 Task: Search one way flight ticket for 5 adults, 2 children, 1 infant in seat and 1 infant on lap in economy from South Bend: South Bend International Airport to Jacksonville: Albert J. Ellis Airport on 5-3-2023. Choice of flights is Emirates. Number of bags: 10 checked bags. Price is upto 73000. Outbound departure time preference is 18:45.
Action: Mouse moved to (253, 342)
Screenshot: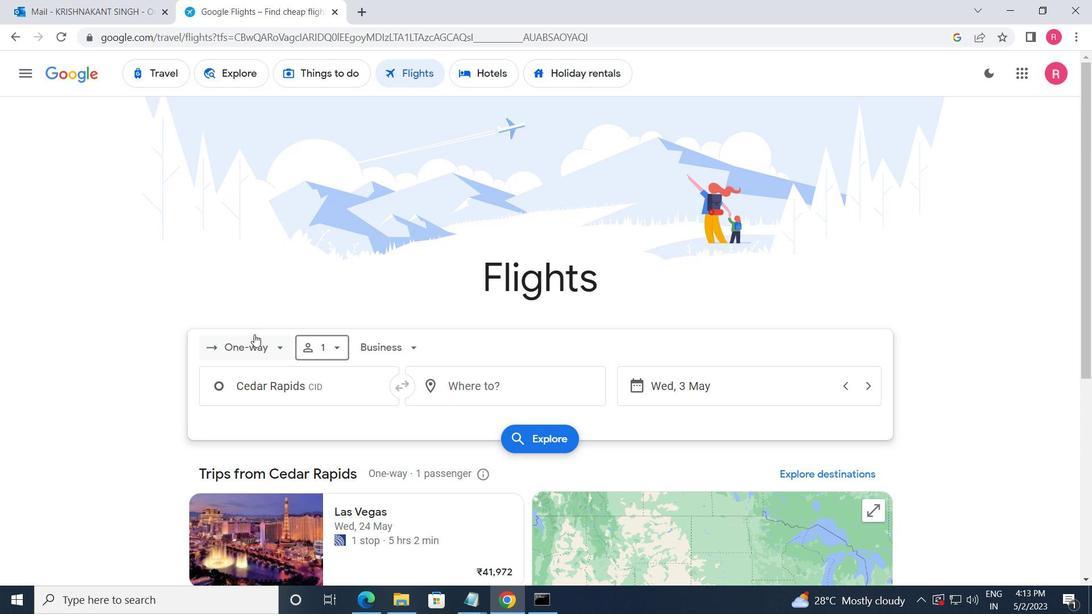 
Action: Mouse pressed left at (253, 342)
Screenshot: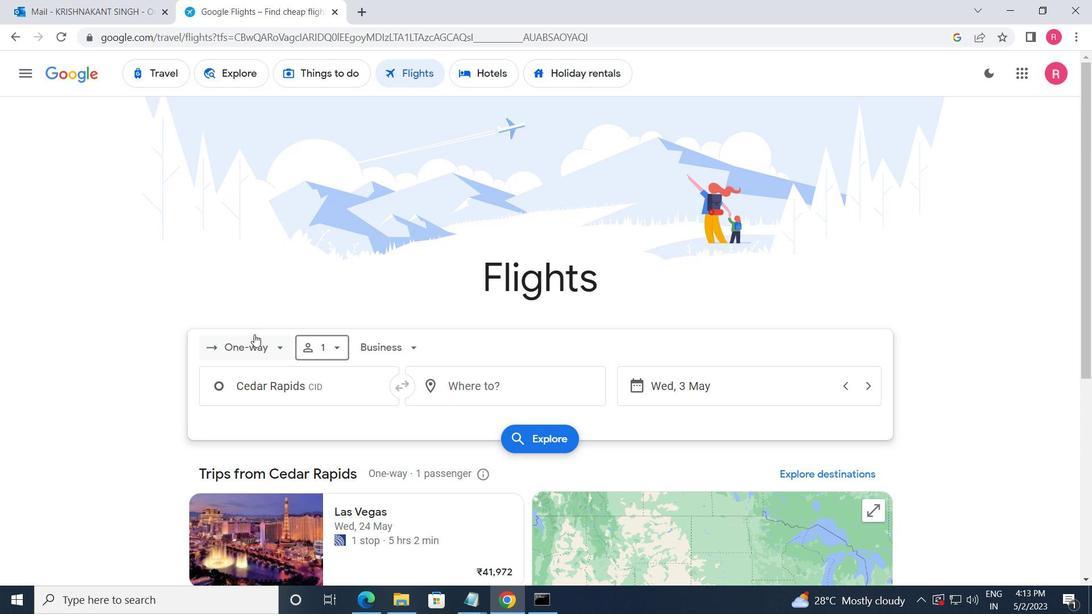 
Action: Mouse moved to (270, 413)
Screenshot: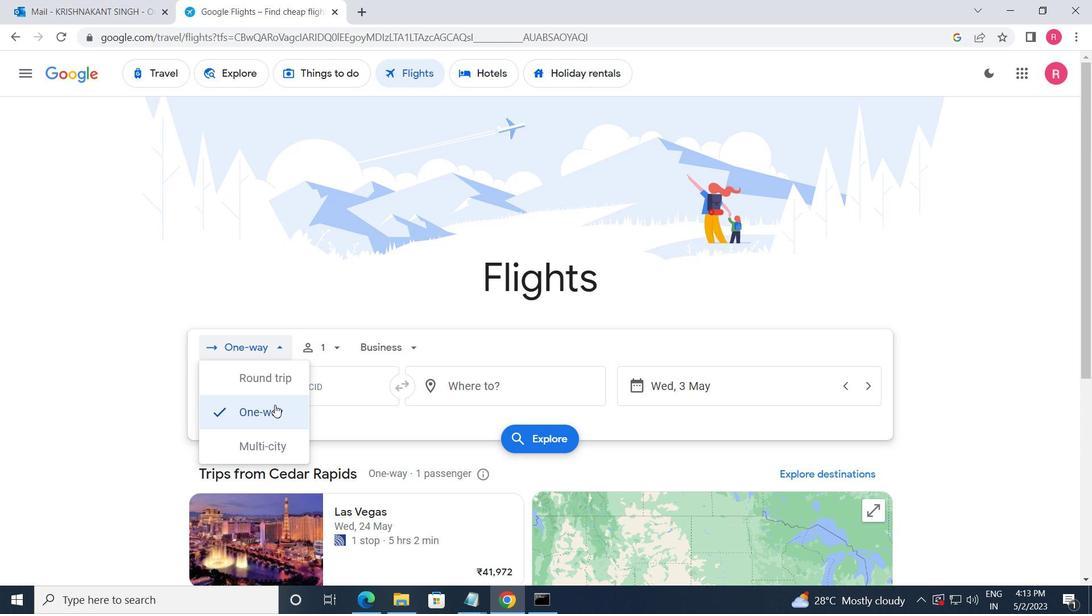 
Action: Mouse pressed left at (270, 413)
Screenshot: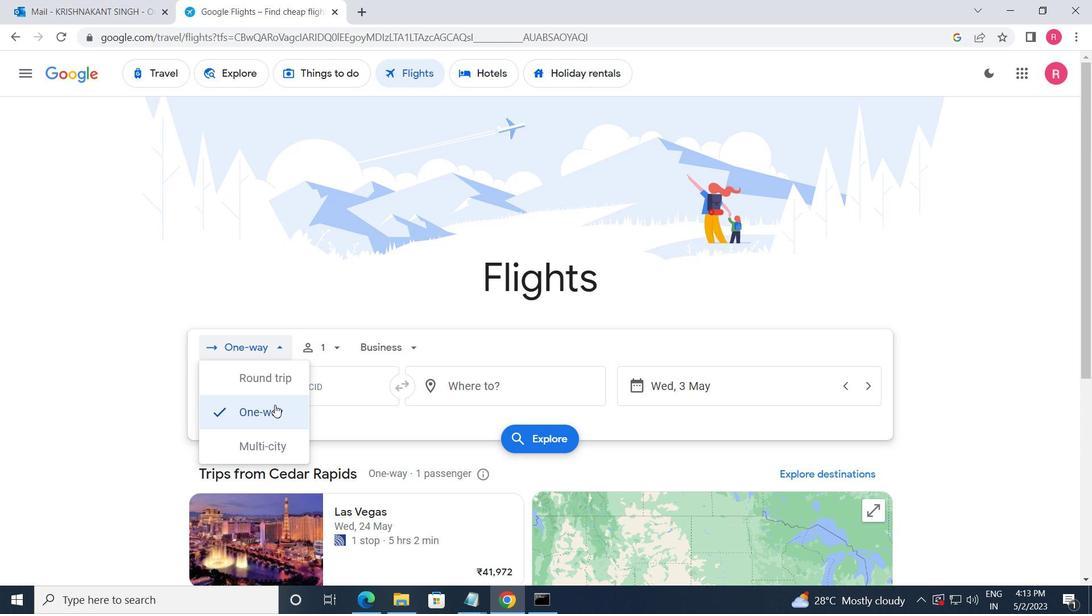 
Action: Mouse moved to (322, 361)
Screenshot: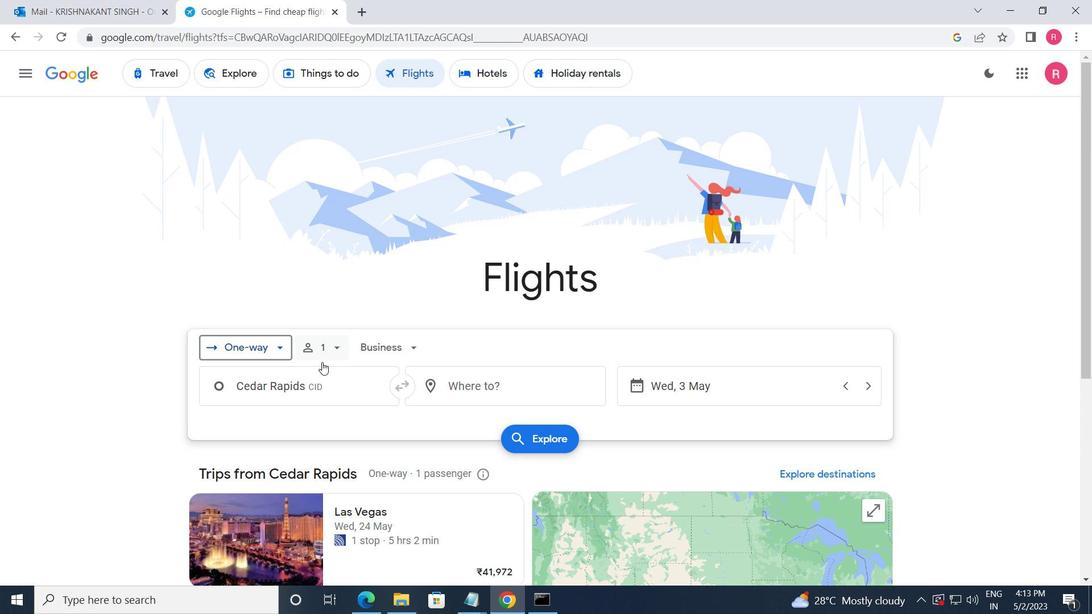 
Action: Mouse pressed left at (322, 361)
Screenshot: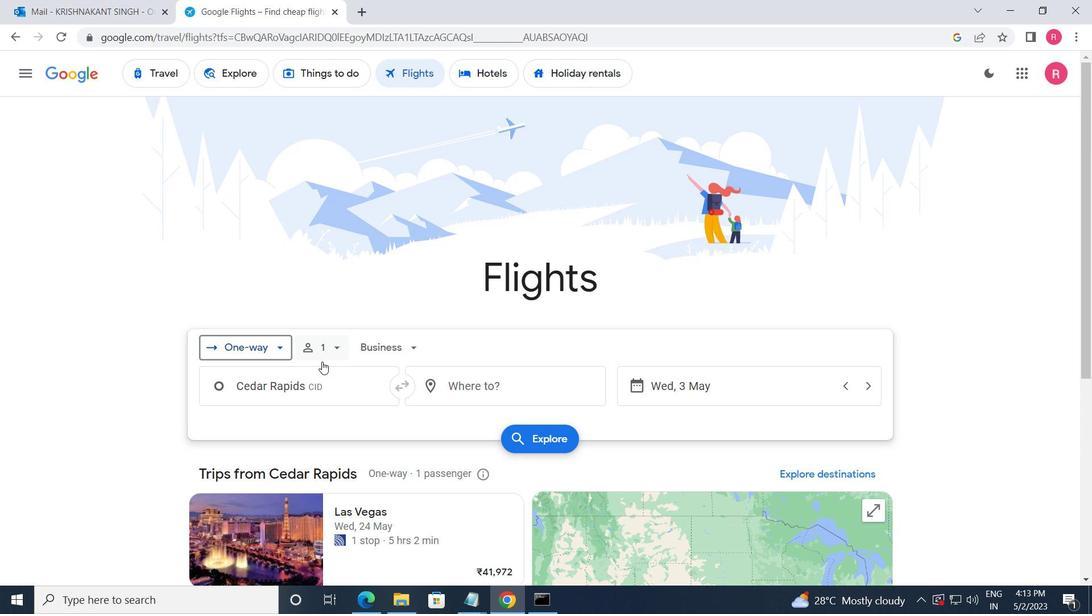 
Action: Mouse moved to (459, 382)
Screenshot: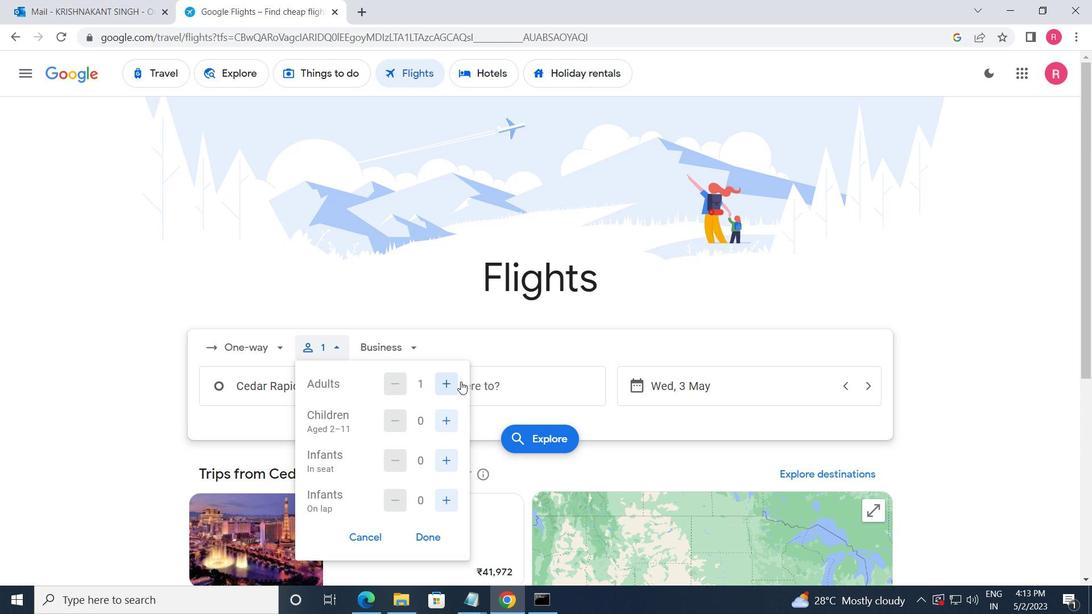 
Action: Mouse pressed left at (459, 382)
Screenshot: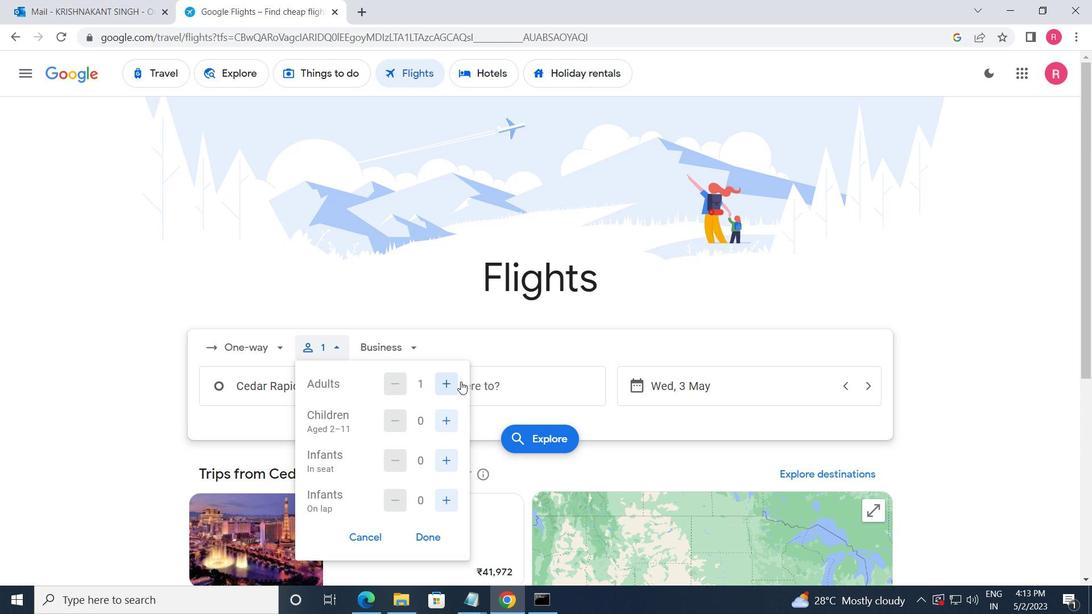 
Action: Mouse moved to (452, 383)
Screenshot: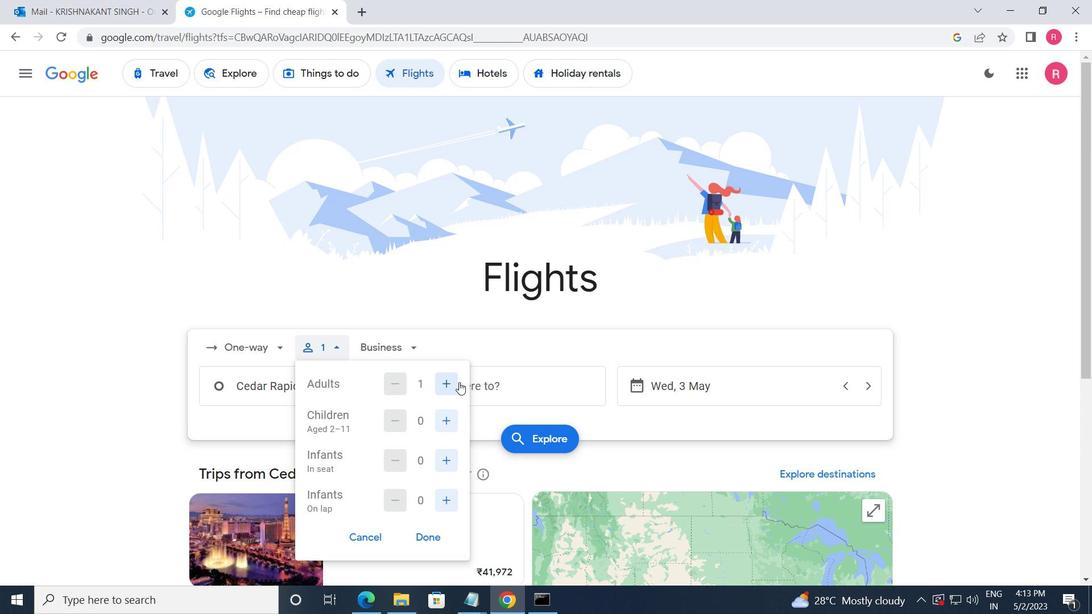 
Action: Mouse pressed left at (452, 383)
Screenshot: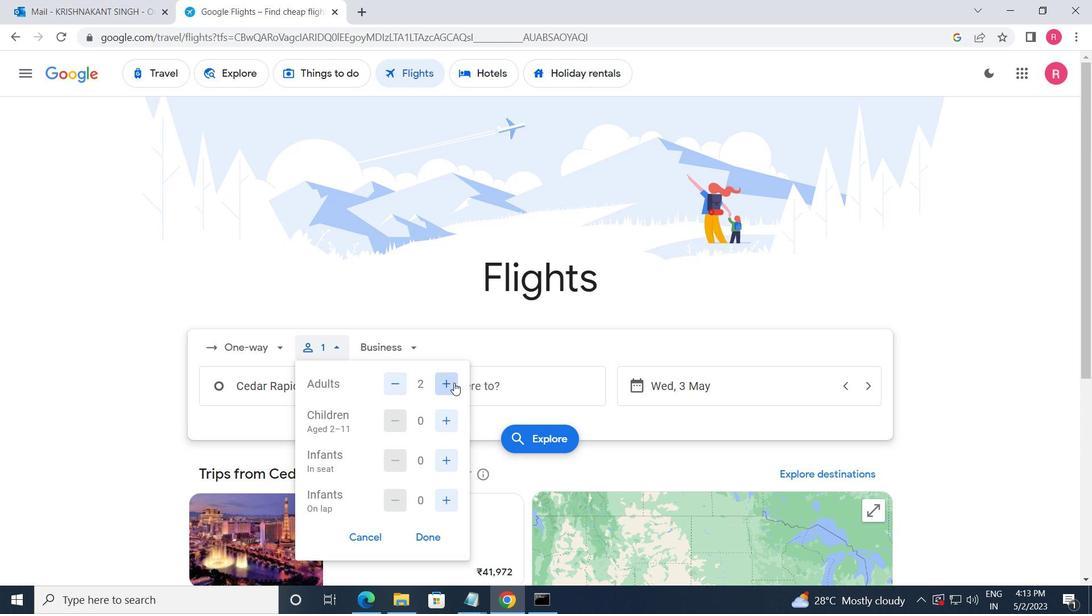 
Action: Mouse moved to (452, 383)
Screenshot: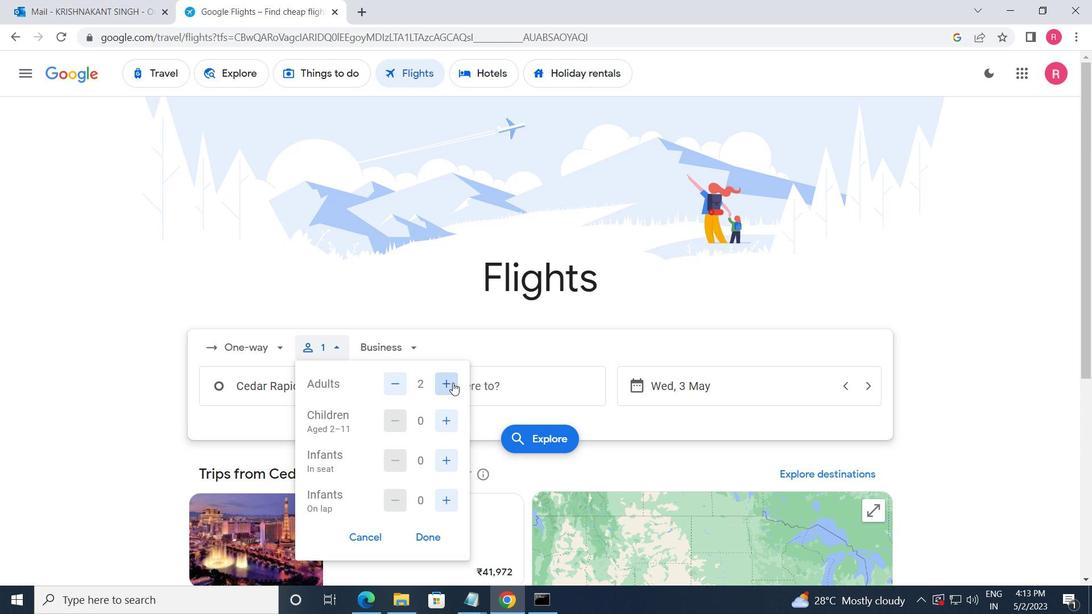 
Action: Mouse pressed left at (452, 383)
Screenshot: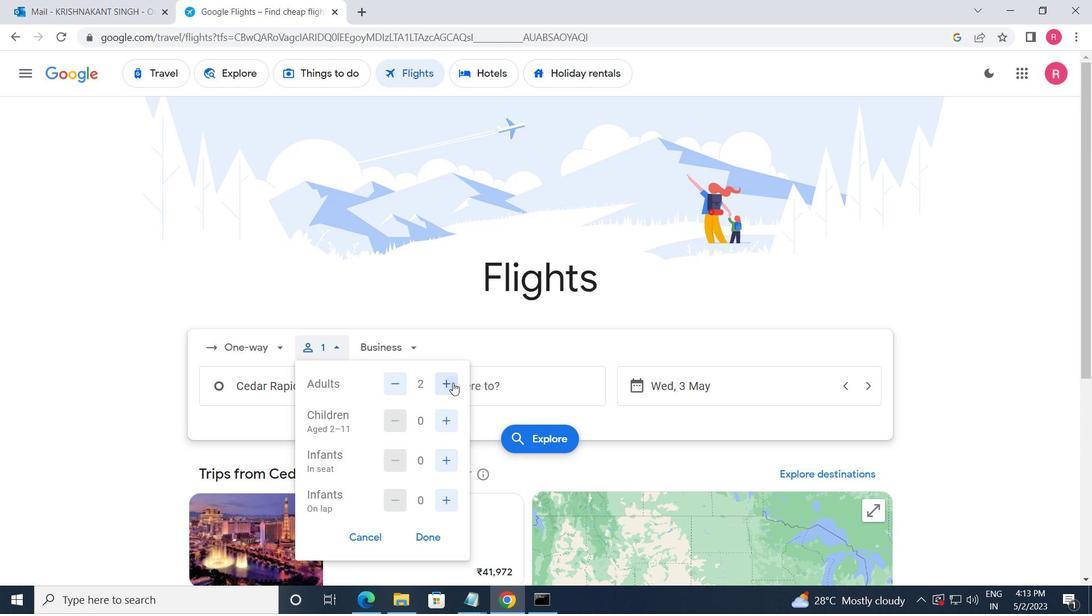 
Action: Mouse pressed left at (452, 383)
Screenshot: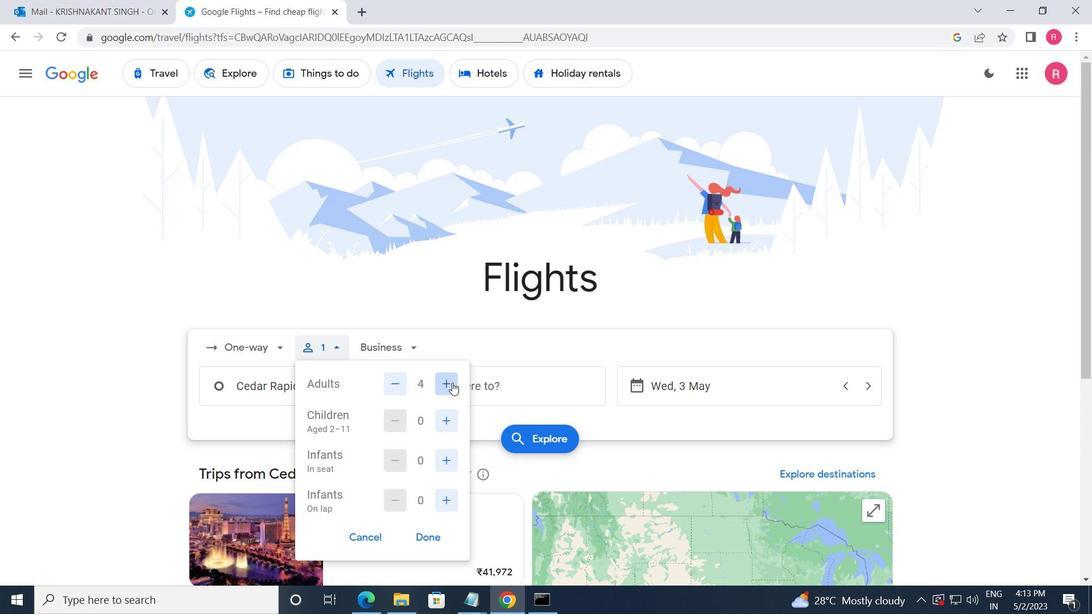 
Action: Mouse moved to (440, 416)
Screenshot: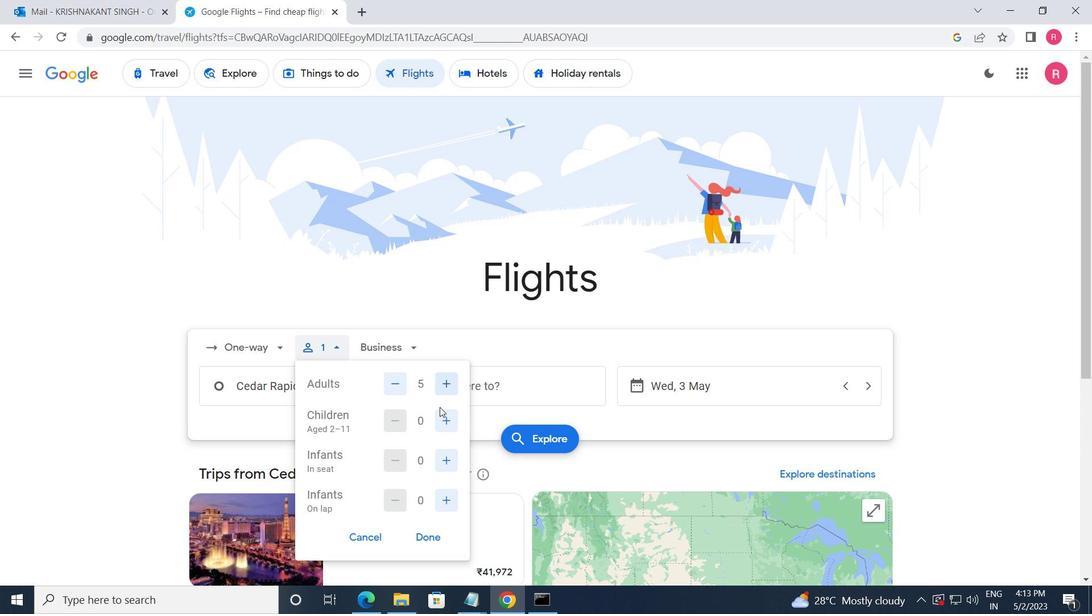 
Action: Mouse pressed left at (440, 416)
Screenshot: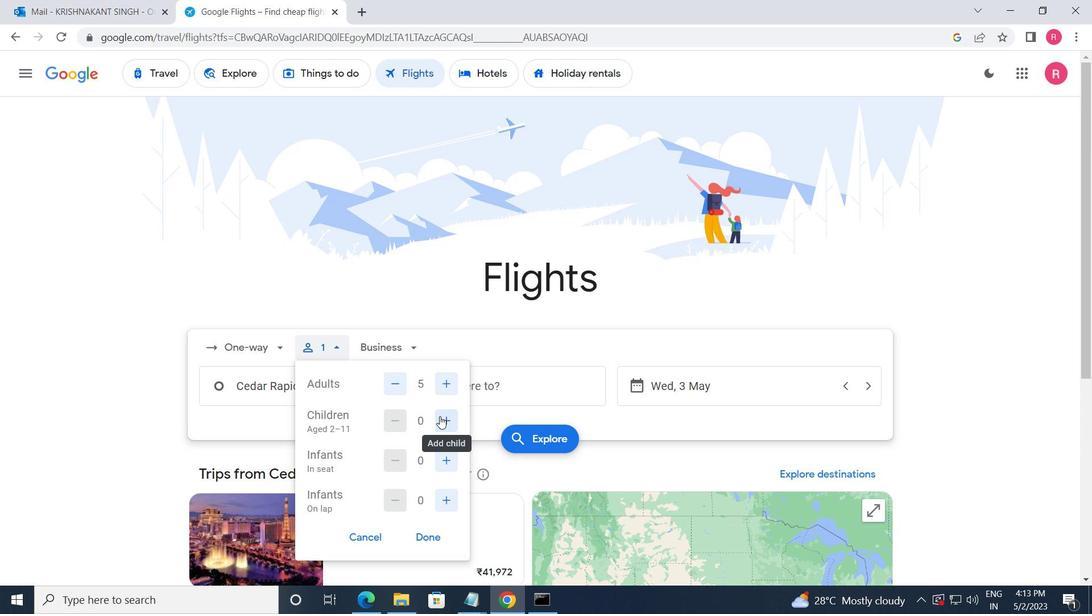
Action: Mouse pressed left at (440, 416)
Screenshot: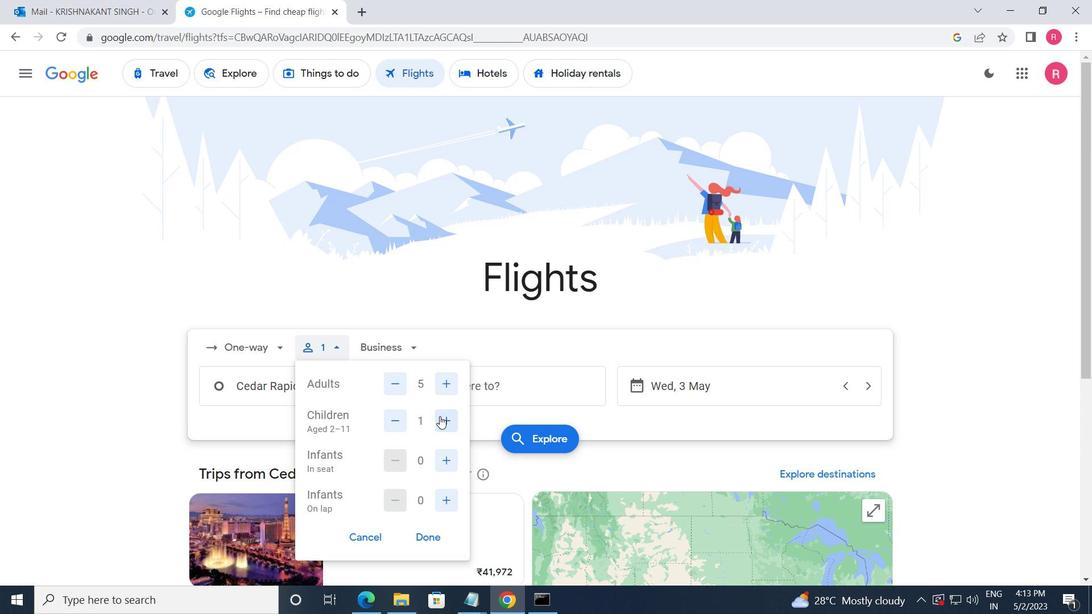 
Action: Mouse pressed left at (440, 416)
Screenshot: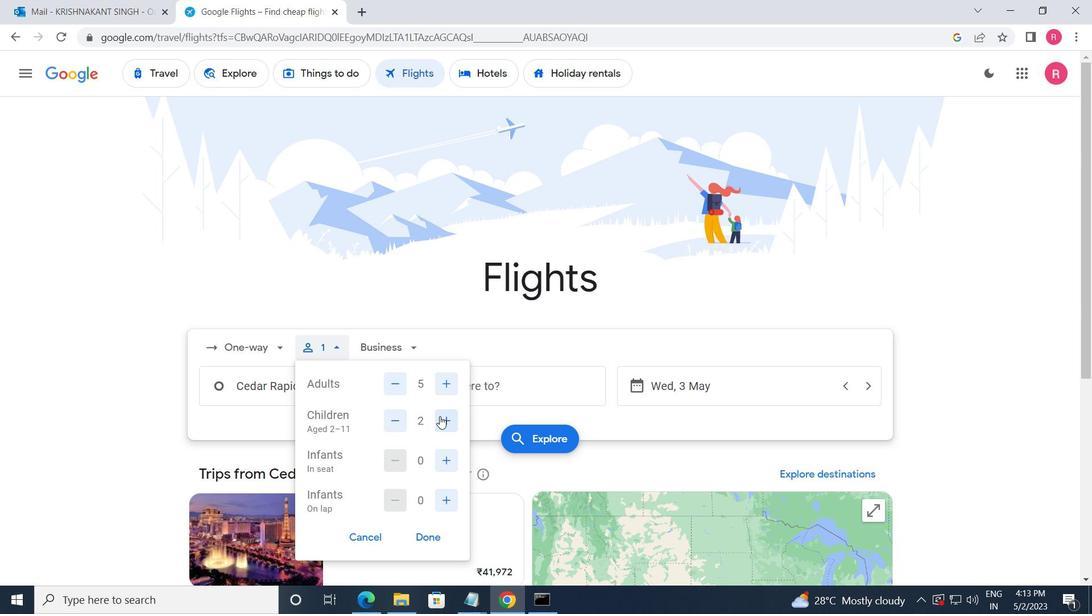 
Action: Mouse moved to (395, 425)
Screenshot: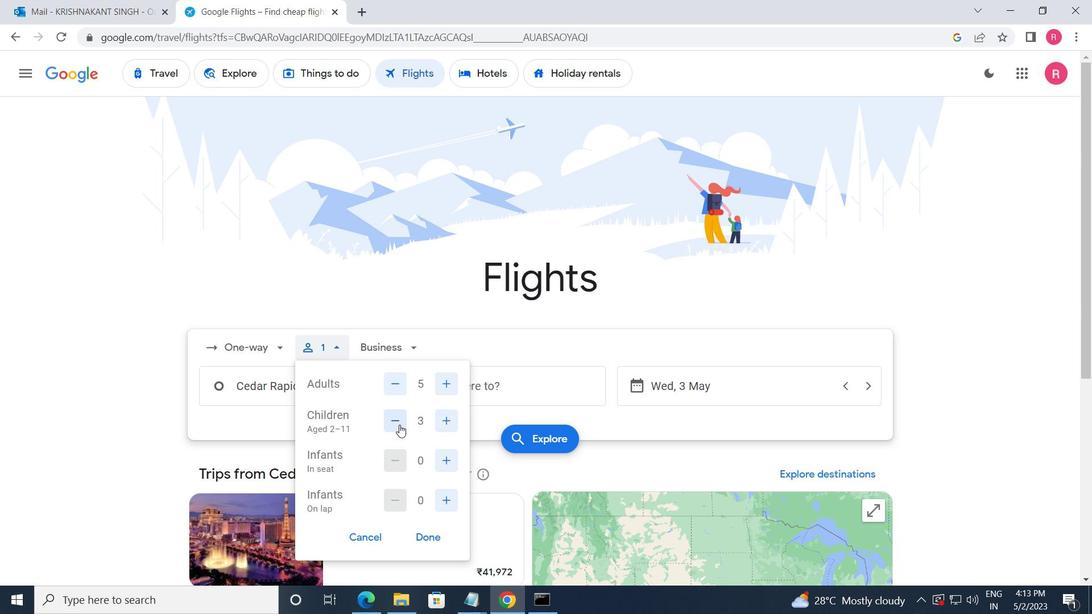 
Action: Mouse pressed left at (395, 425)
Screenshot: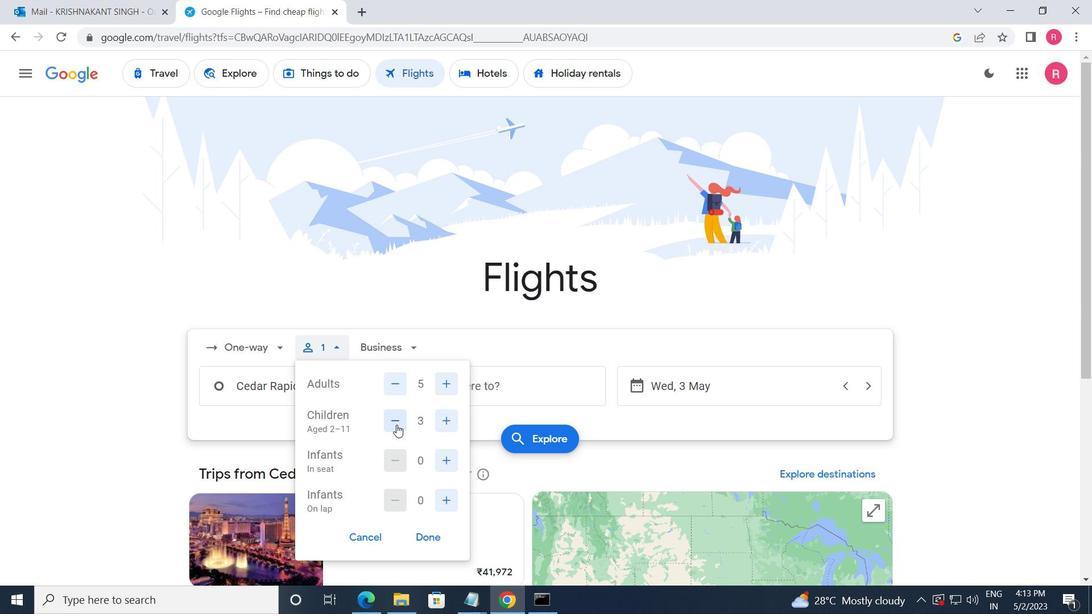 
Action: Mouse moved to (444, 464)
Screenshot: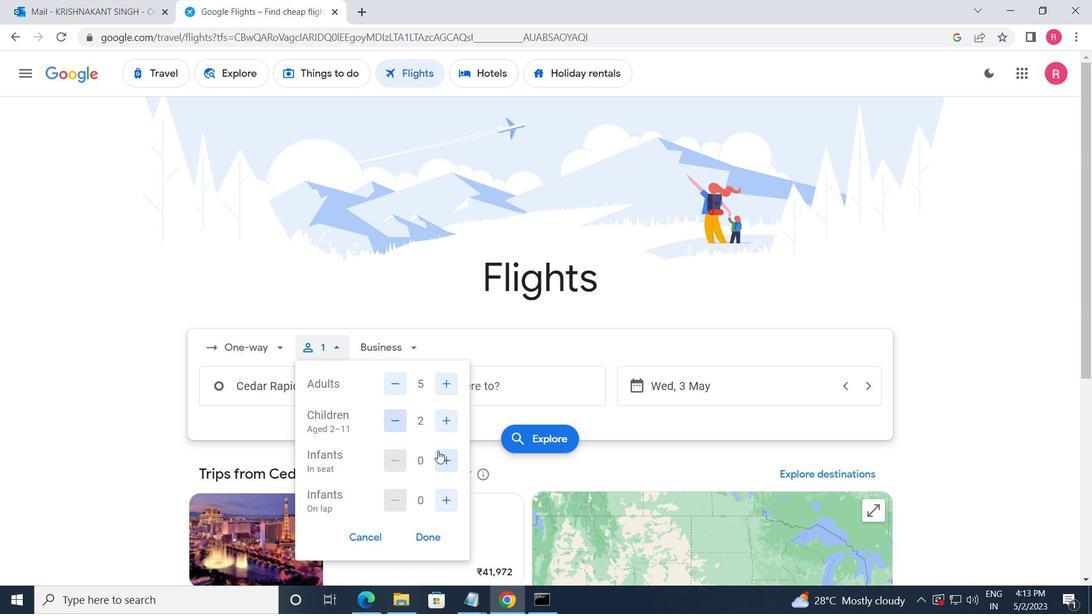 
Action: Mouse pressed left at (444, 464)
Screenshot: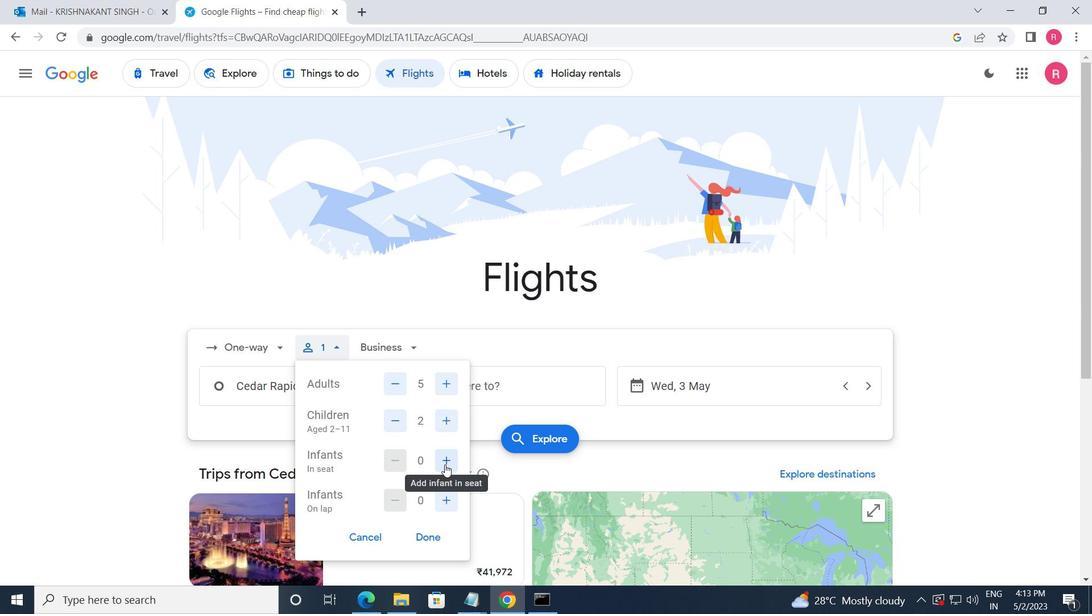 
Action: Mouse moved to (443, 497)
Screenshot: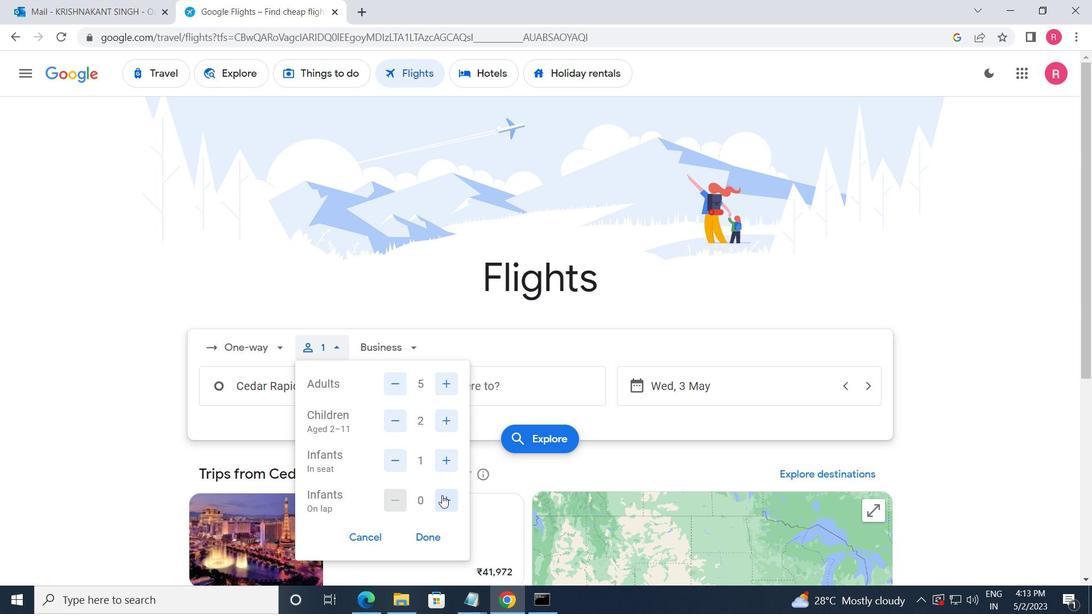 
Action: Mouse pressed left at (443, 497)
Screenshot: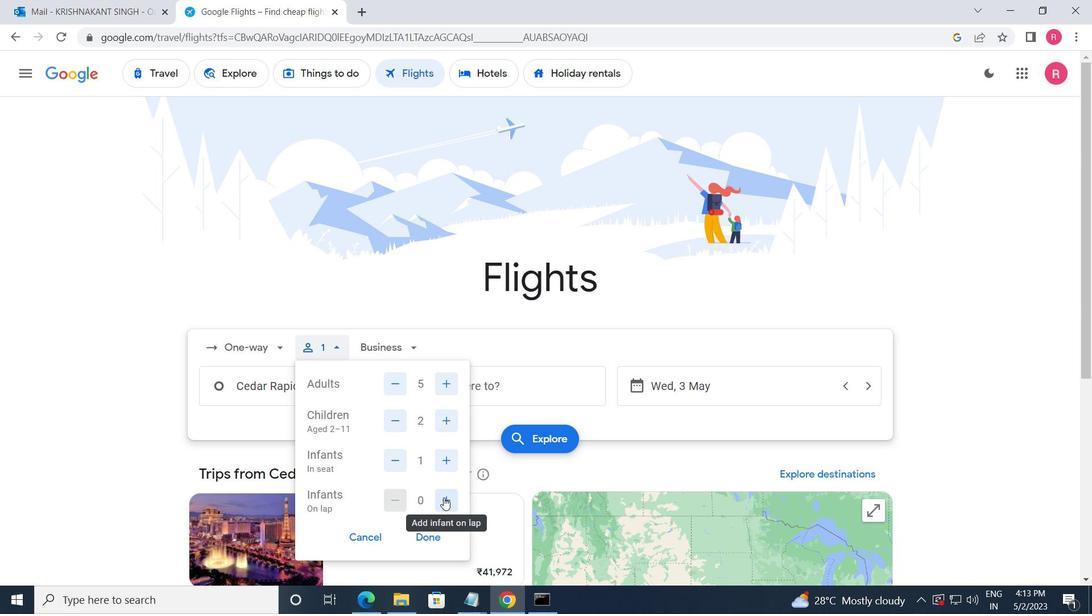 
Action: Mouse moved to (425, 531)
Screenshot: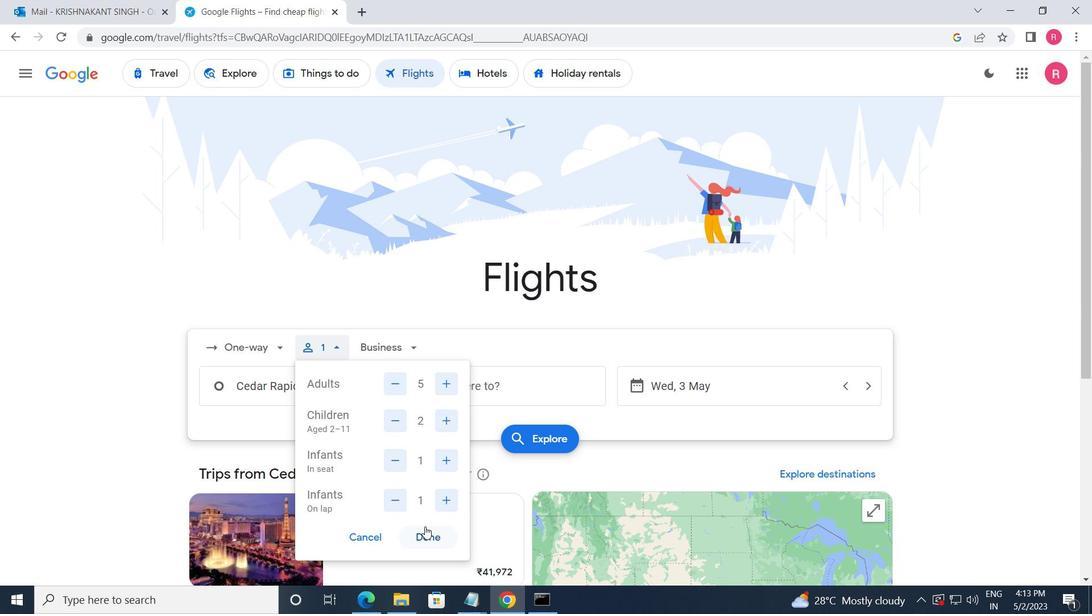 
Action: Mouse pressed left at (425, 531)
Screenshot: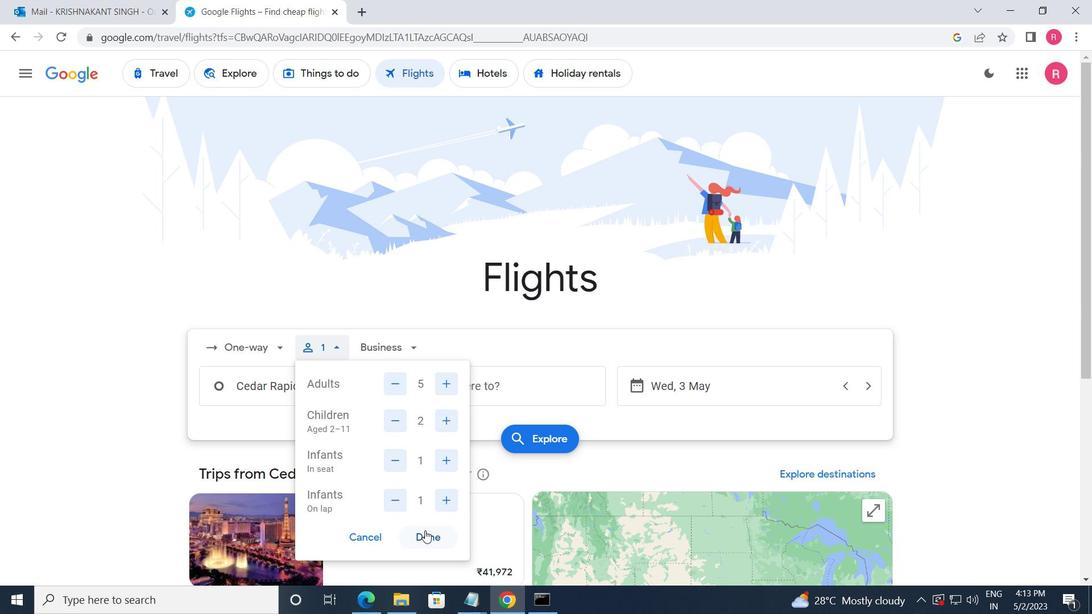 
Action: Mouse moved to (386, 352)
Screenshot: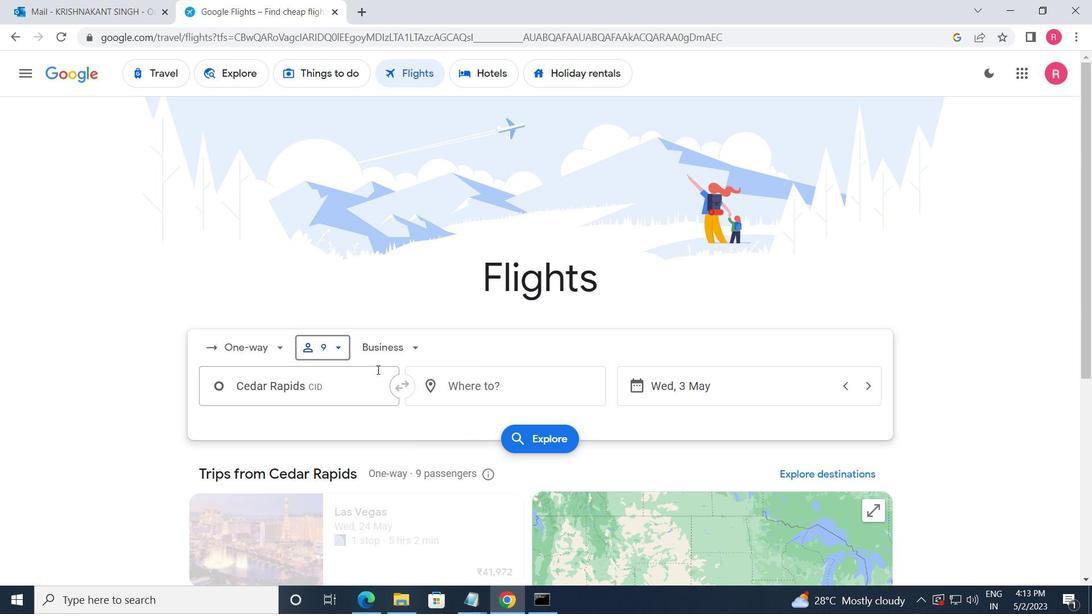 
Action: Mouse pressed left at (386, 352)
Screenshot: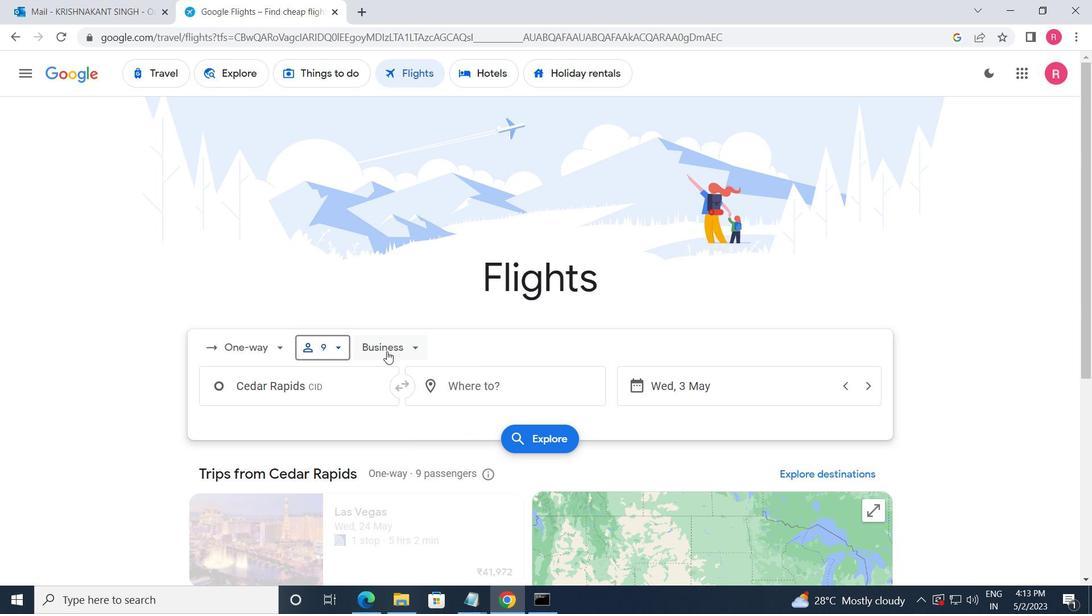 
Action: Mouse moved to (417, 372)
Screenshot: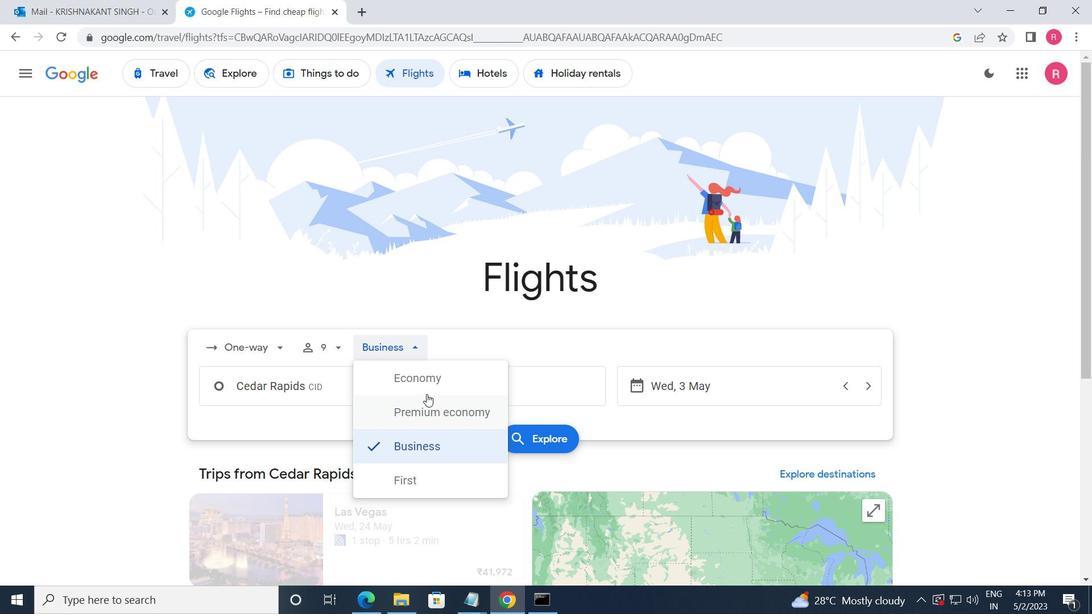 
Action: Mouse pressed left at (417, 372)
Screenshot: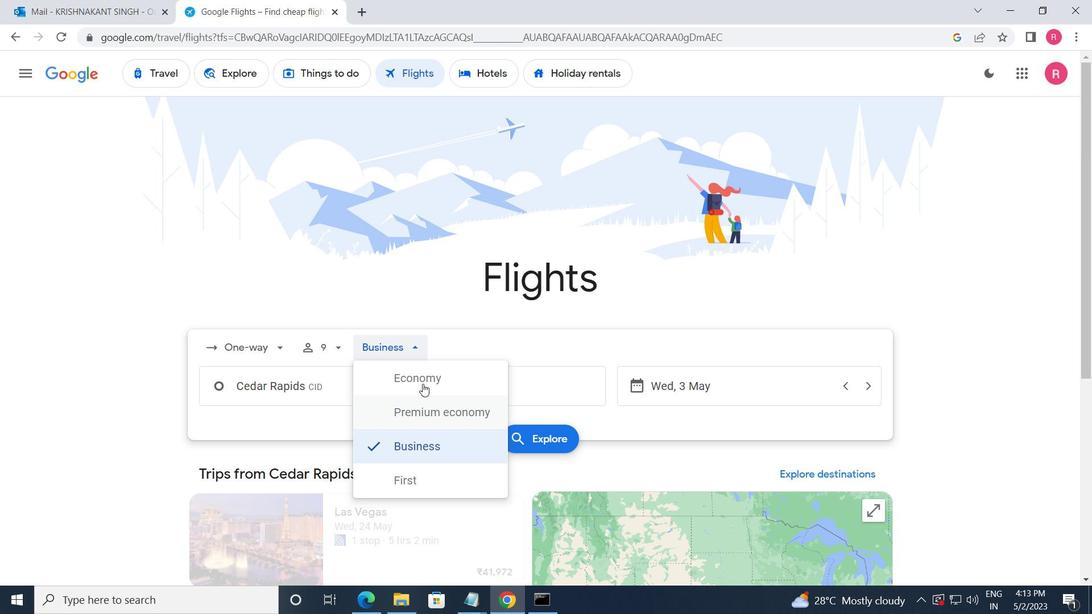 
Action: Mouse moved to (348, 392)
Screenshot: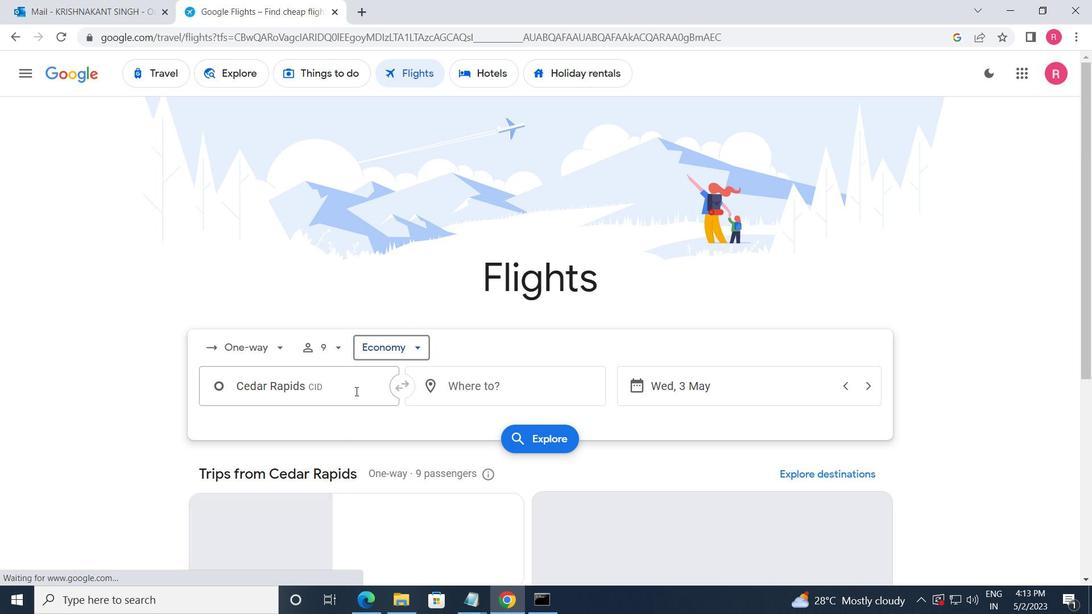 
Action: Mouse pressed left at (348, 392)
Screenshot: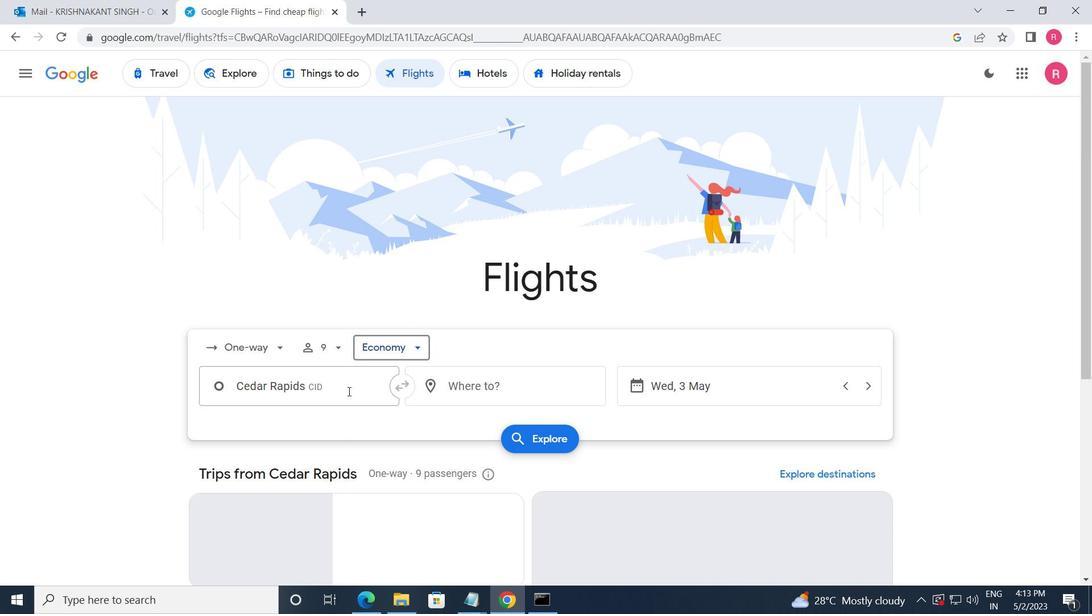
Action: Mouse moved to (194, 0)
Screenshot: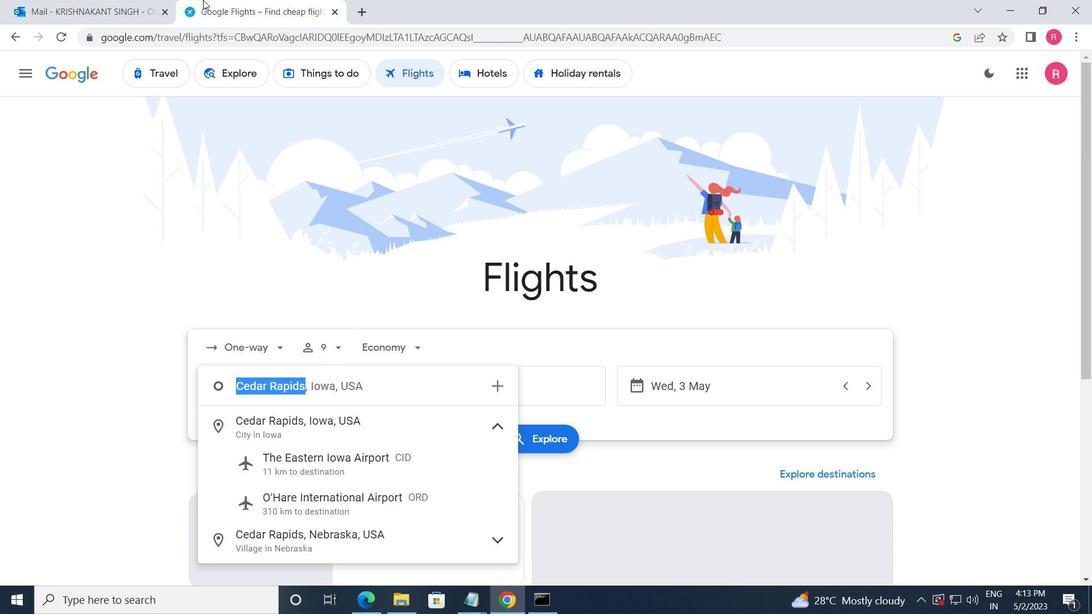 
Action: Key pressed <Key.shift>SOUTH<Key.space><Key.shift_r>BR<Key.backspace>E
Screenshot: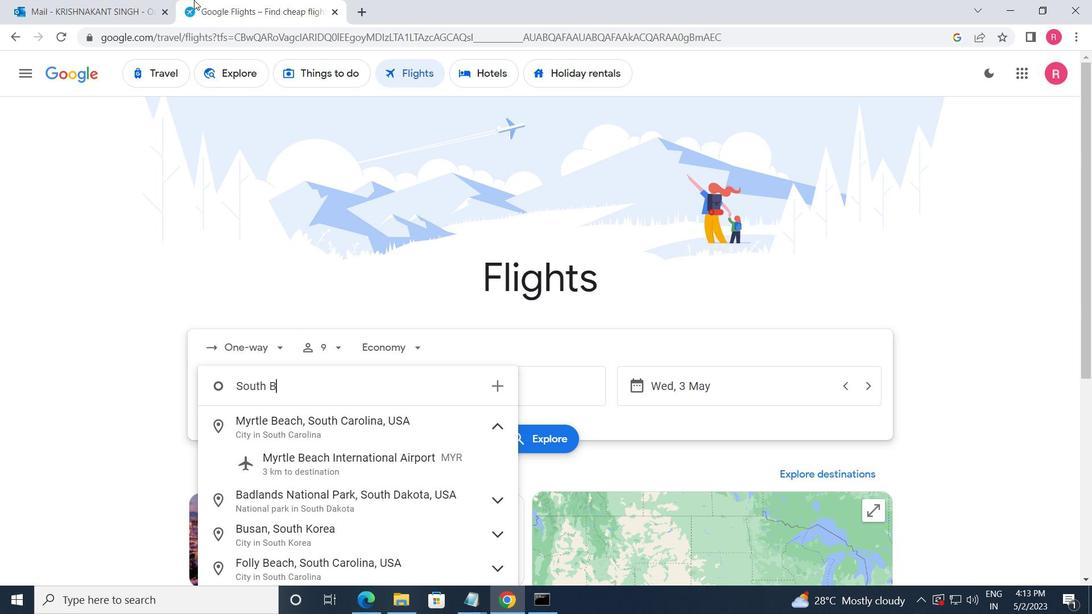
Action: Mouse moved to (291, 299)
Screenshot: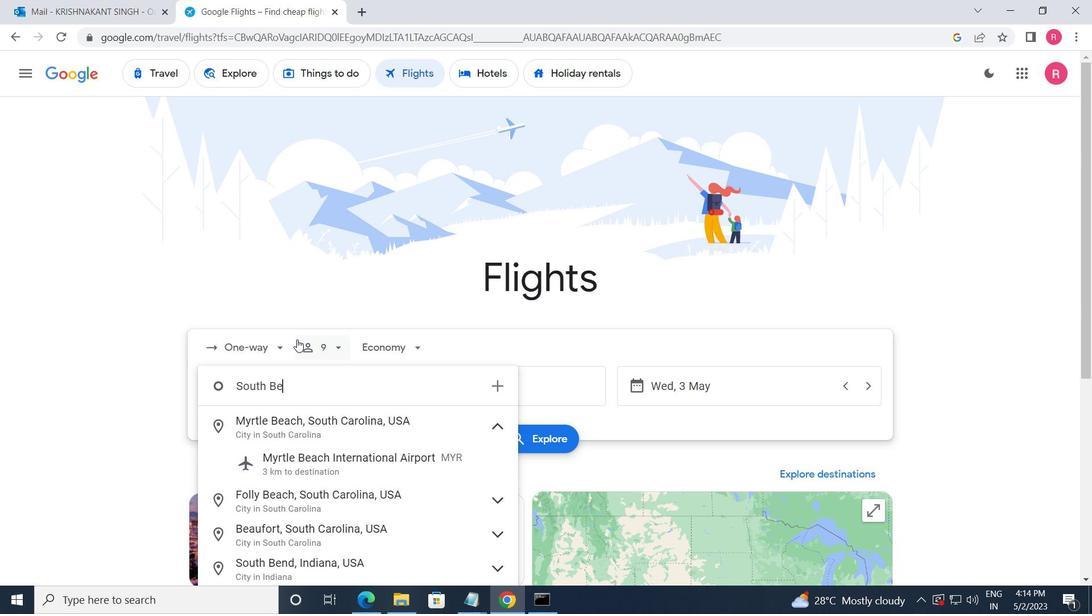 
Action: Key pressed ND<Key.space><Key.shift_r>I
Screenshot: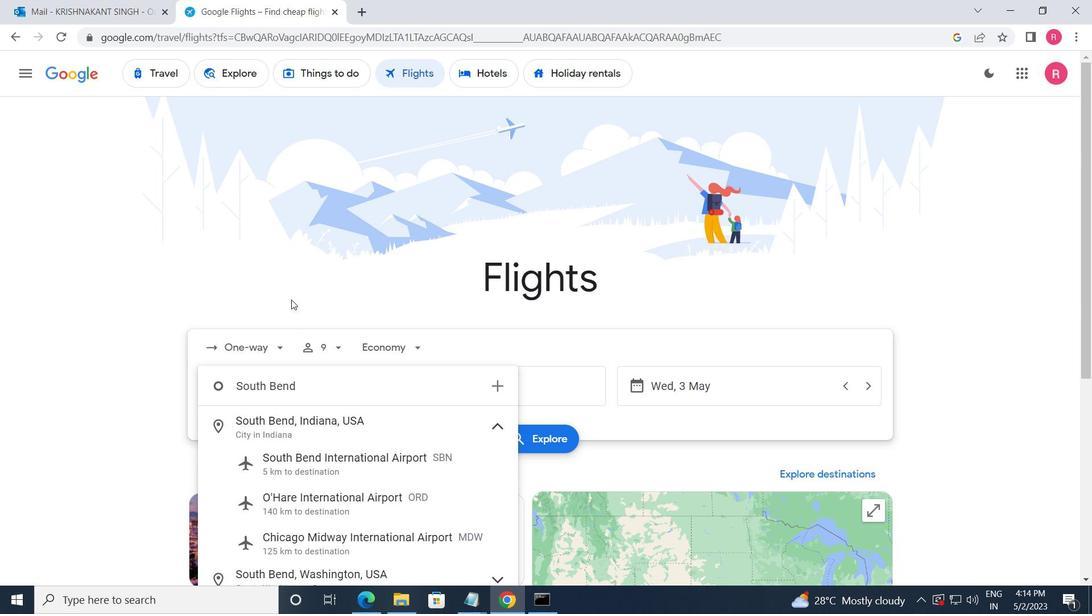 
Action: Mouse moved to (359, 466)
Screenshot: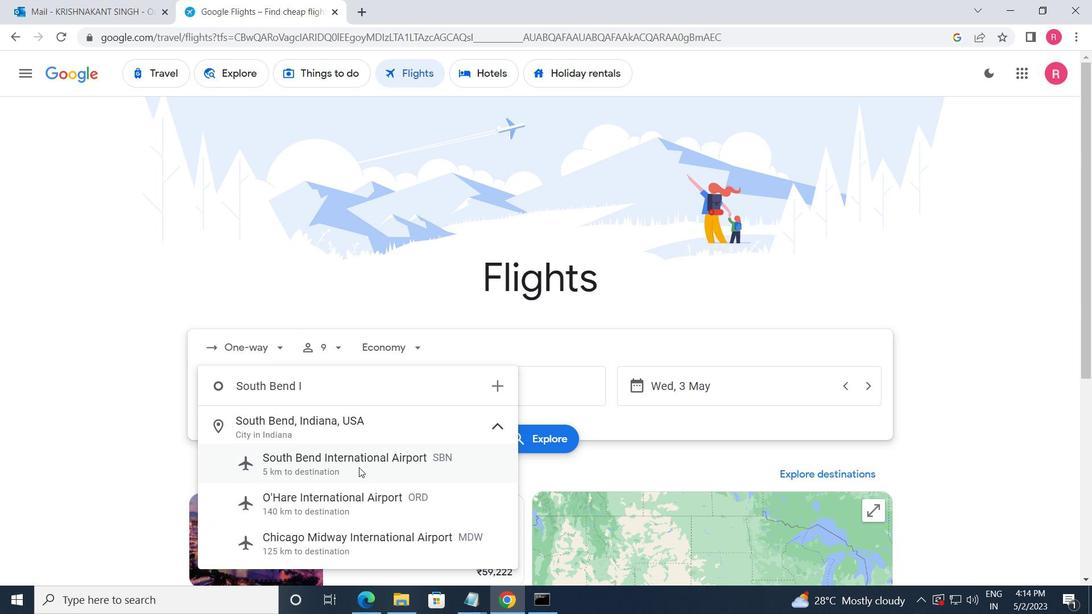 
Action: Mouse pressed left at (359, 466)
Screenshot: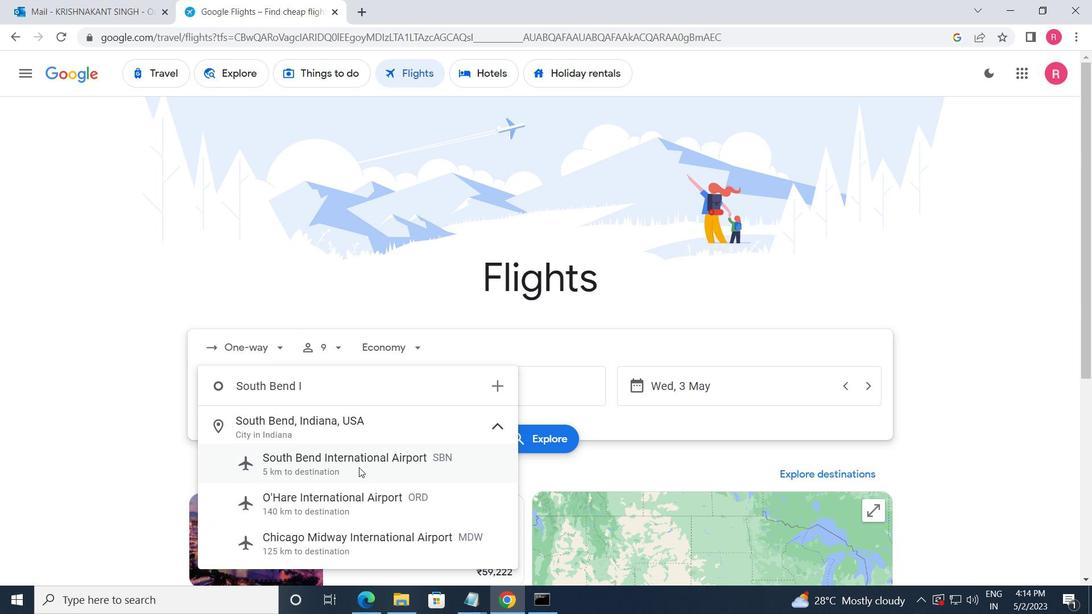 
Action: Mouse moved to (498, 396)
Screenshot: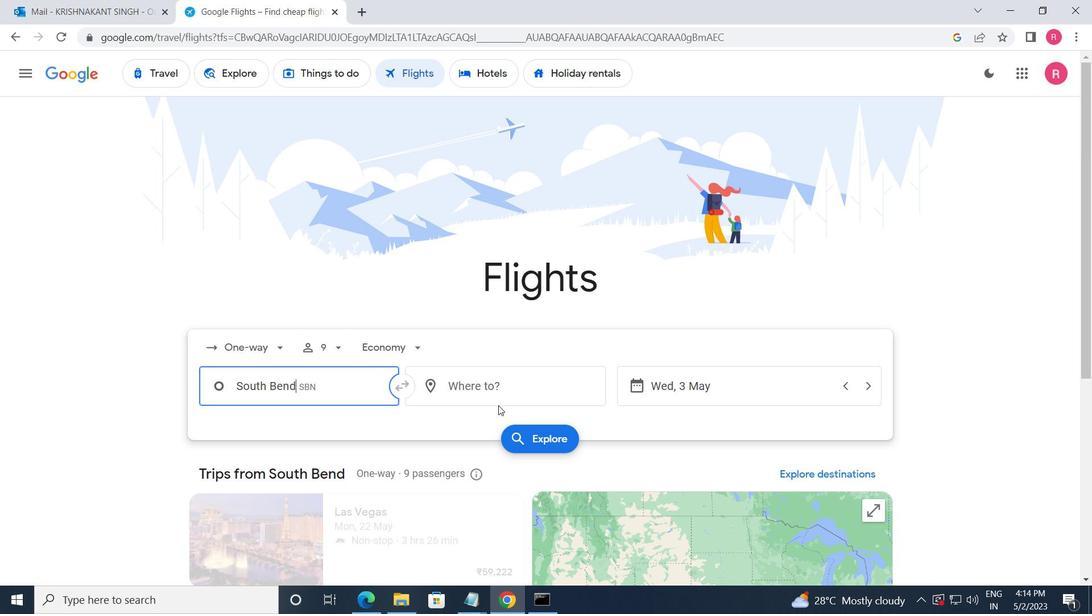 
Action: Mouse pressed left at (498, 396)
Screenshot: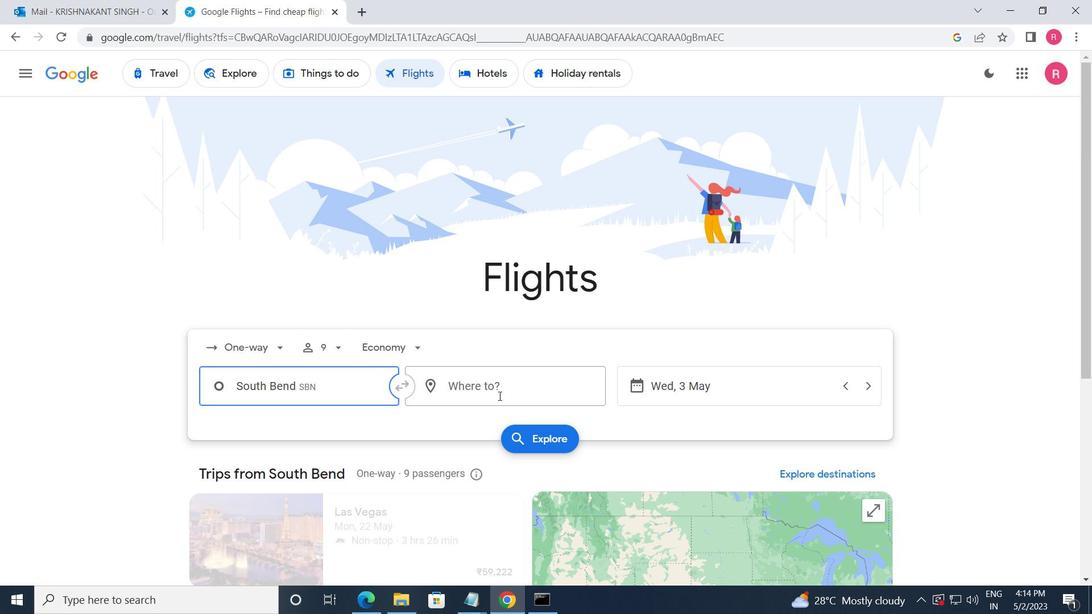 
Action: Mouse moved to (481, 518)
Screenshot: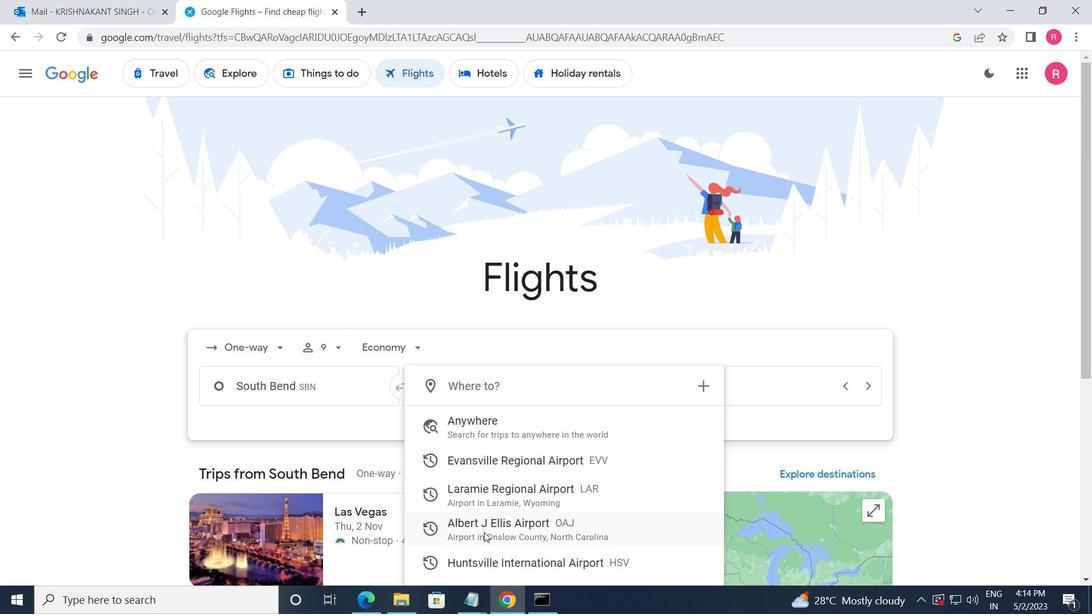 
Action: Mouse pressed left at (481, 518)
Screenshot: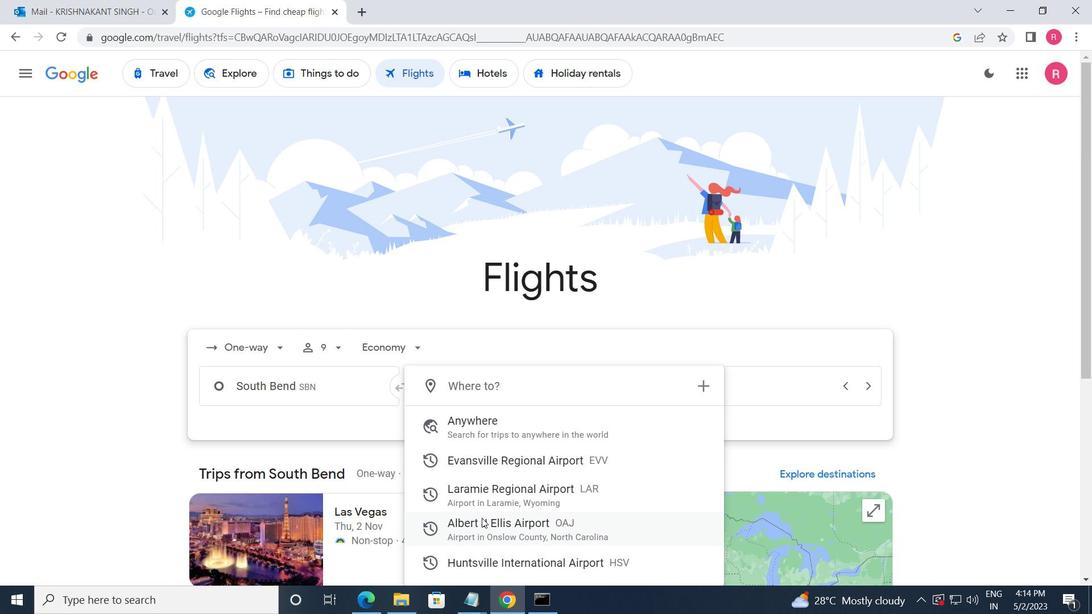 
Action: Mouse moved to (752, 388)
Screenshot: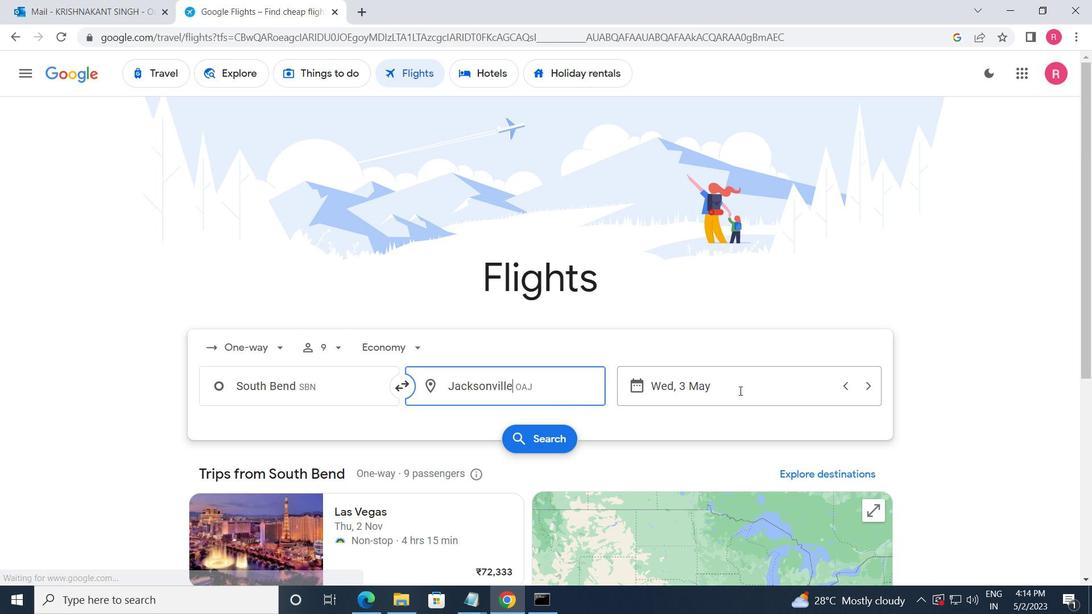 
Action: Mouse pressed left at (752, 388)
Screenshot: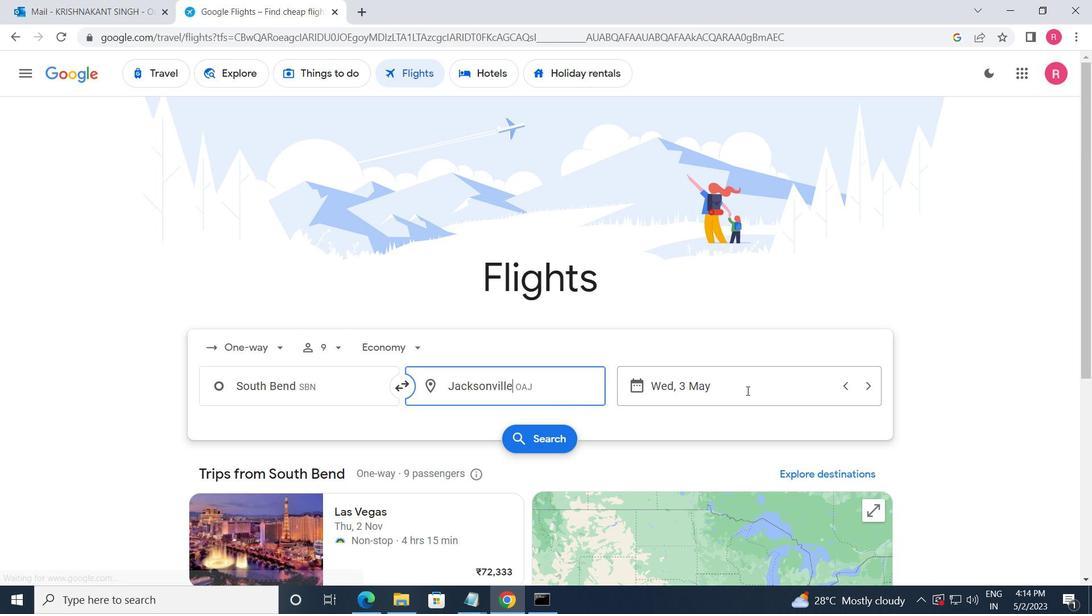 
Action: Mouse moved to (492, 336)
Screenshot: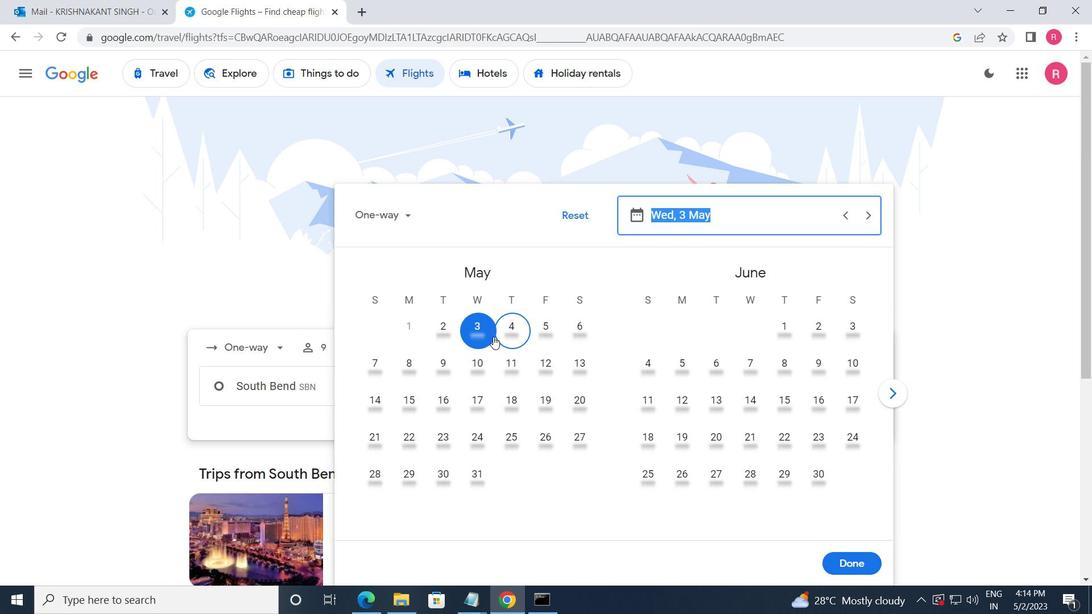 
Action: Mouse pressed left at (492, 336)
Screenshot: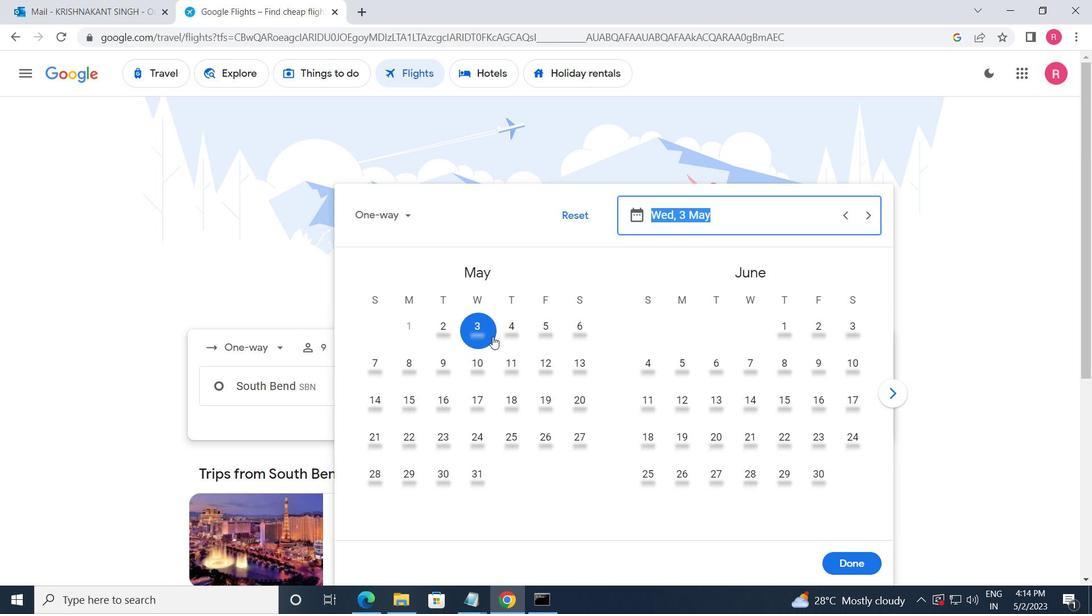 
Action: Mouse moved to (855, 562)
Screenshot: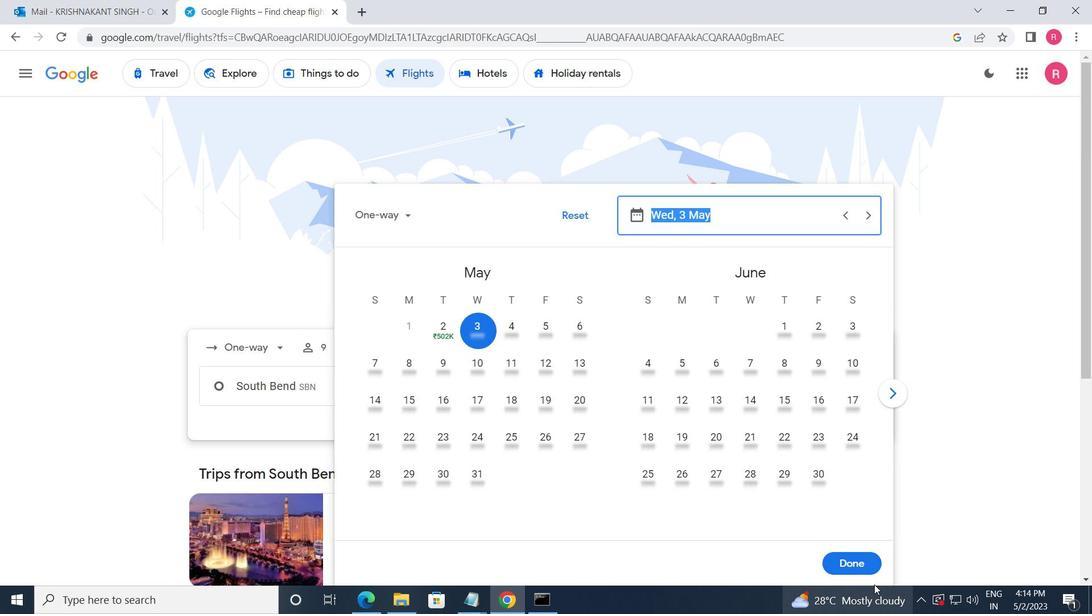 
Action: Mouse pressed left at (855, 562)
Screenshot: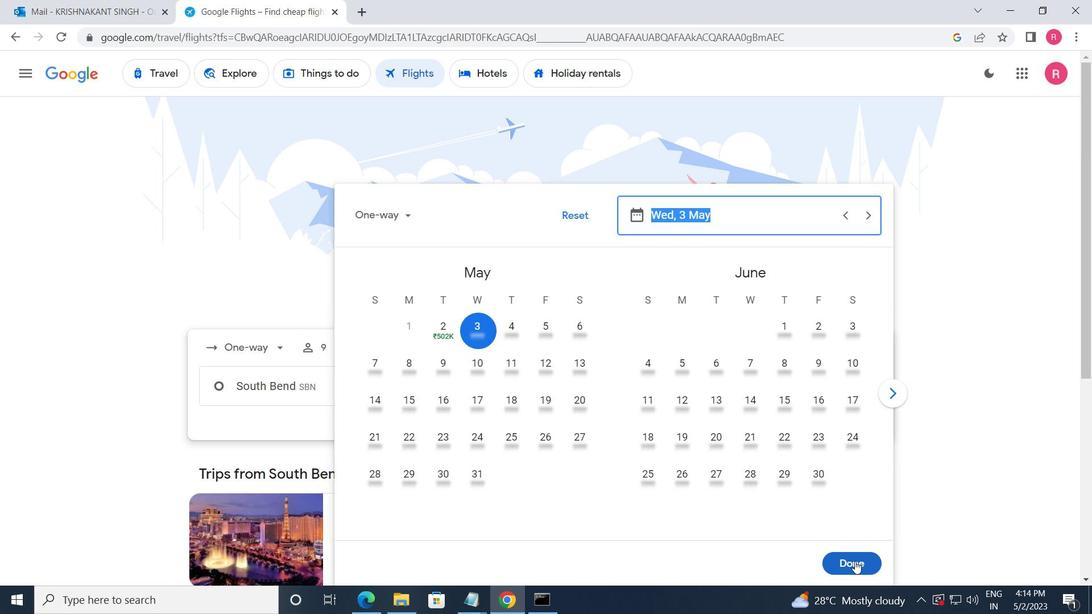 
Action: Mouse moved to (538, 446)
Screenshot: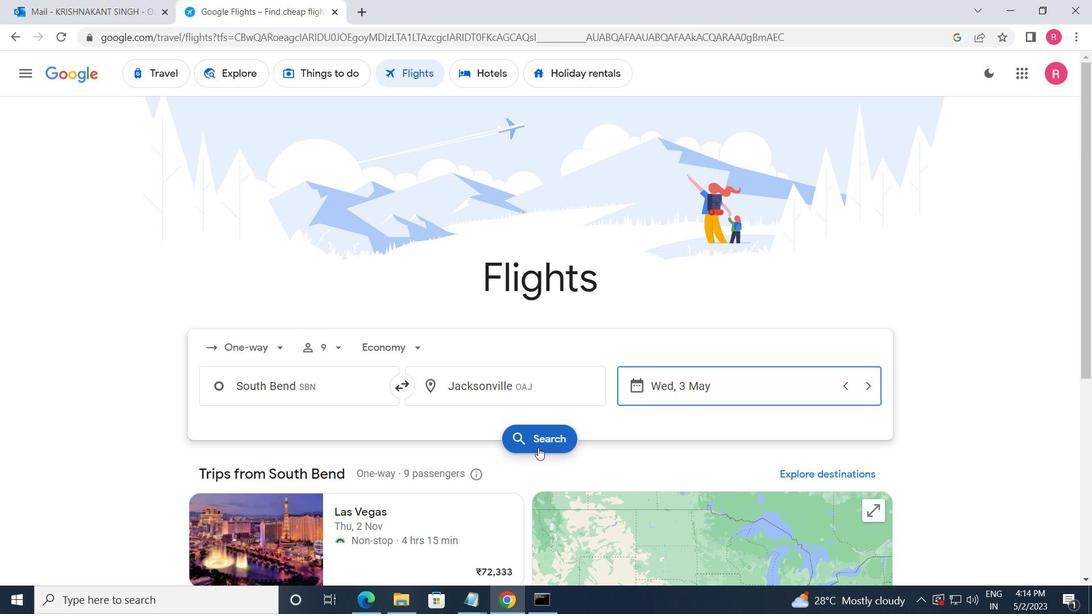 
Action: Mouse pressed left at (538, 446)
Screenshot: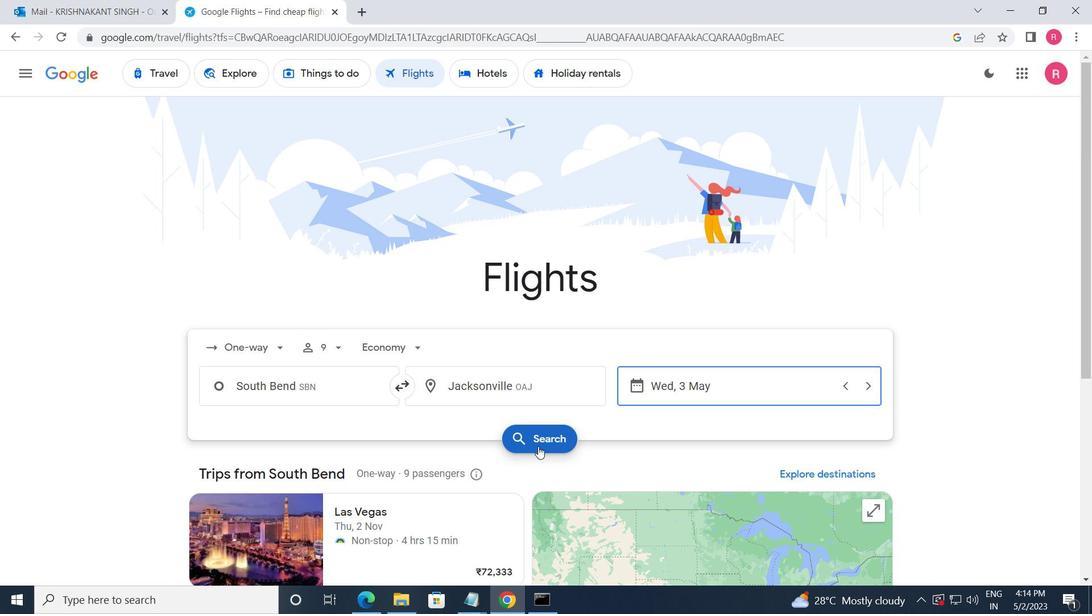 
Action: Mouse moved to (227, 208)
Screenshot: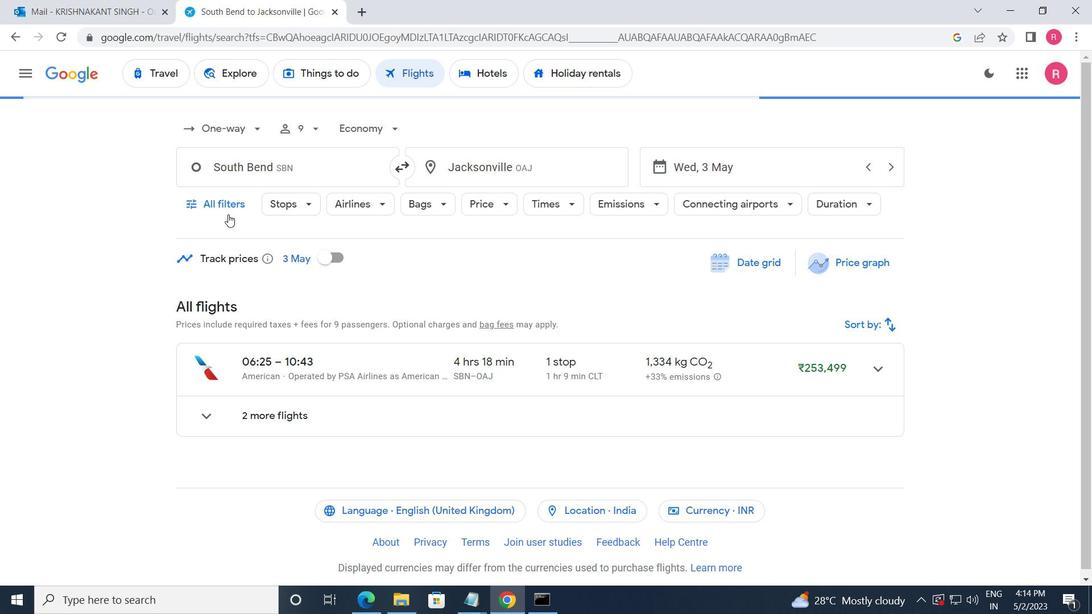 
Action: Mouse pressed left at (227, 208)
Screenshot: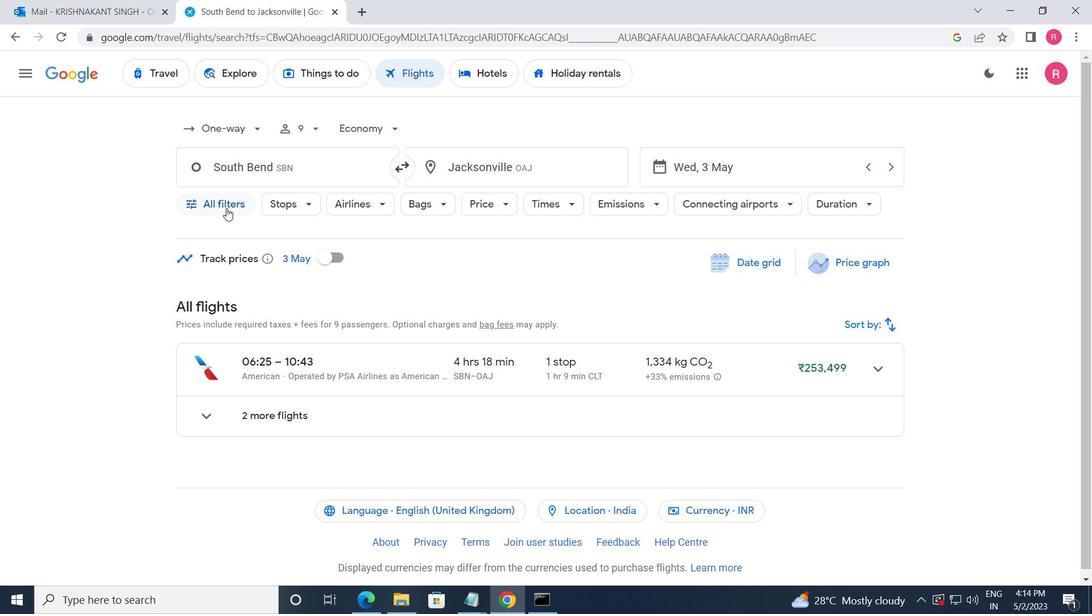 
Action: Mouse moved to (264, 351)
Screenshot: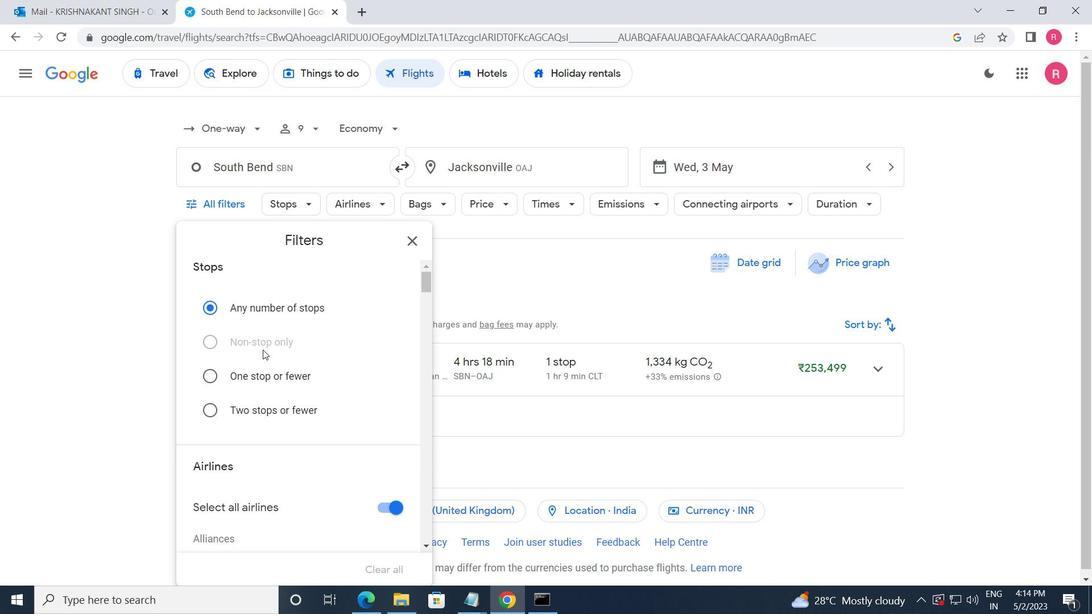 
Action: Mouse scrolled (264, 350) with delta (0, 0)
Screenshot: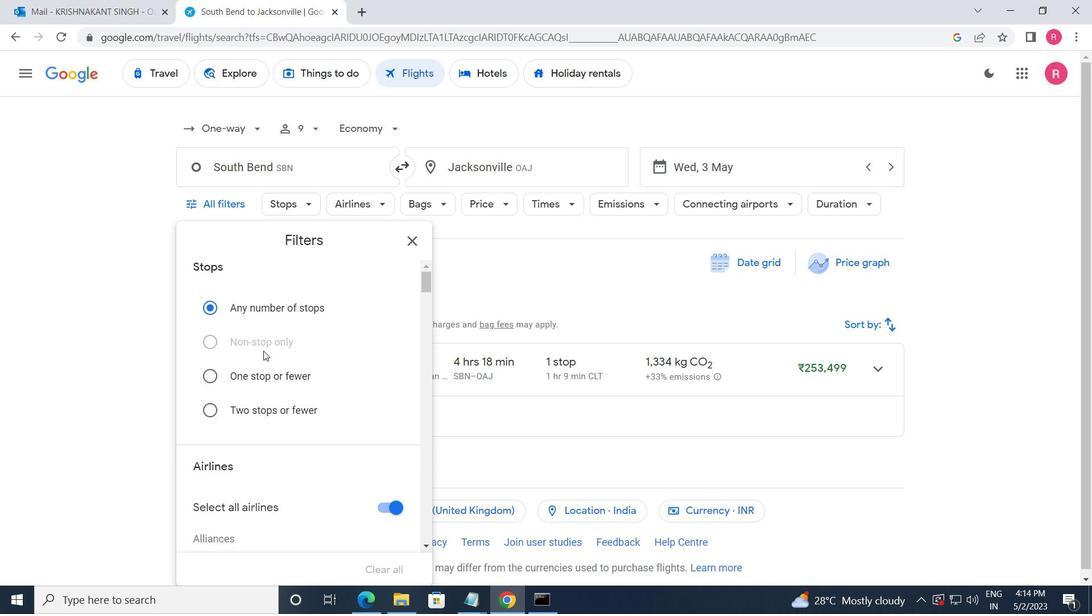
Action: Mouse moved to (267, 353)
Screenshot: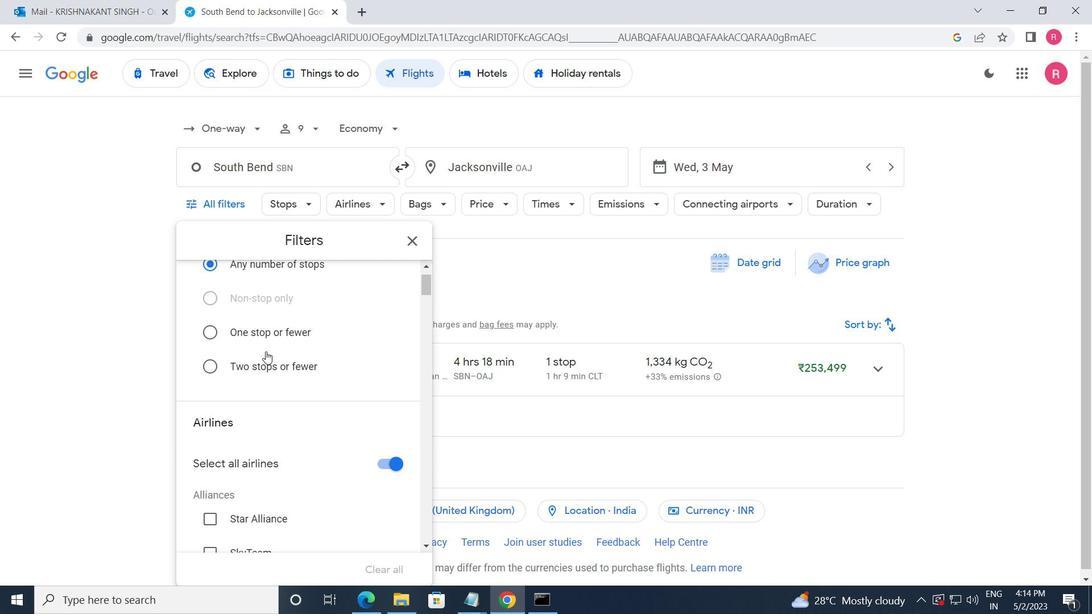 
Action: Mouse scrolled (267, 353) with delta (0, 0)
Screenshot: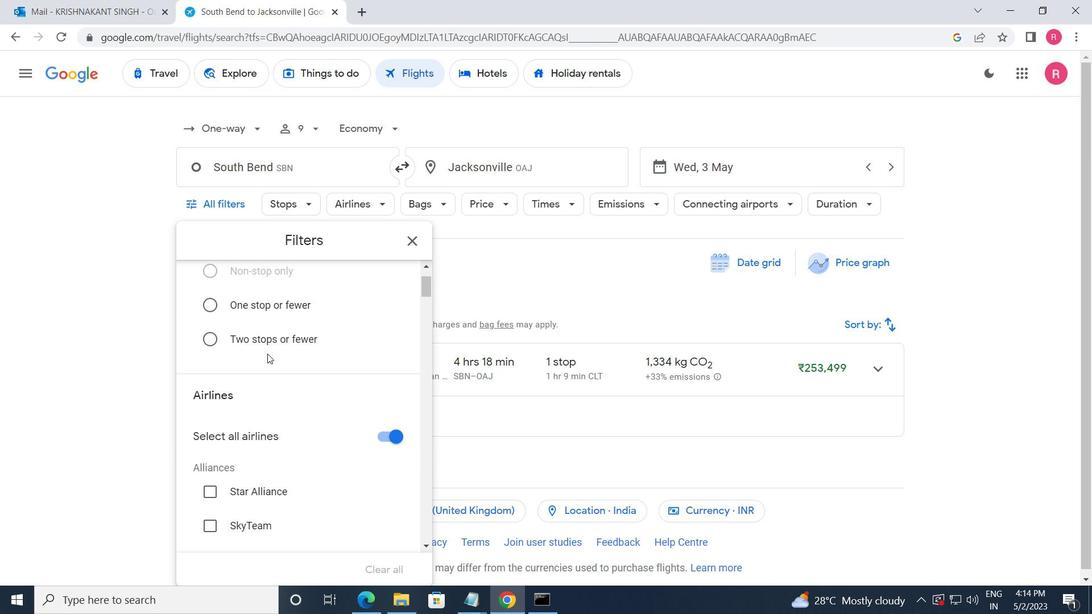 
Action: Mouse moved to (271, 358)
Screenshot: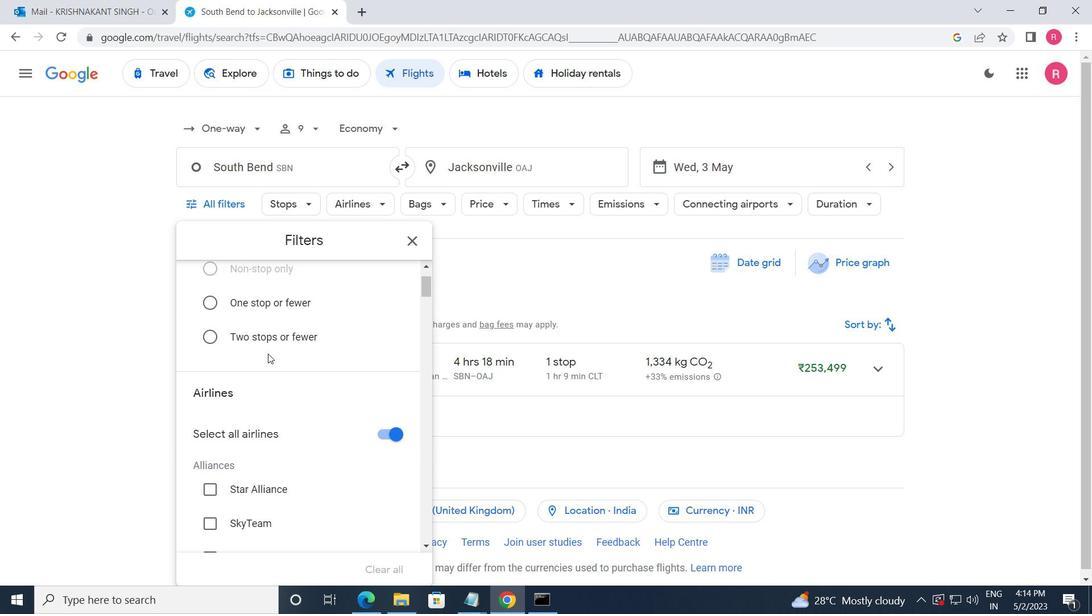 
Action: Mouse scrolled (271, 357) with delta (0, 0)
Screenshot: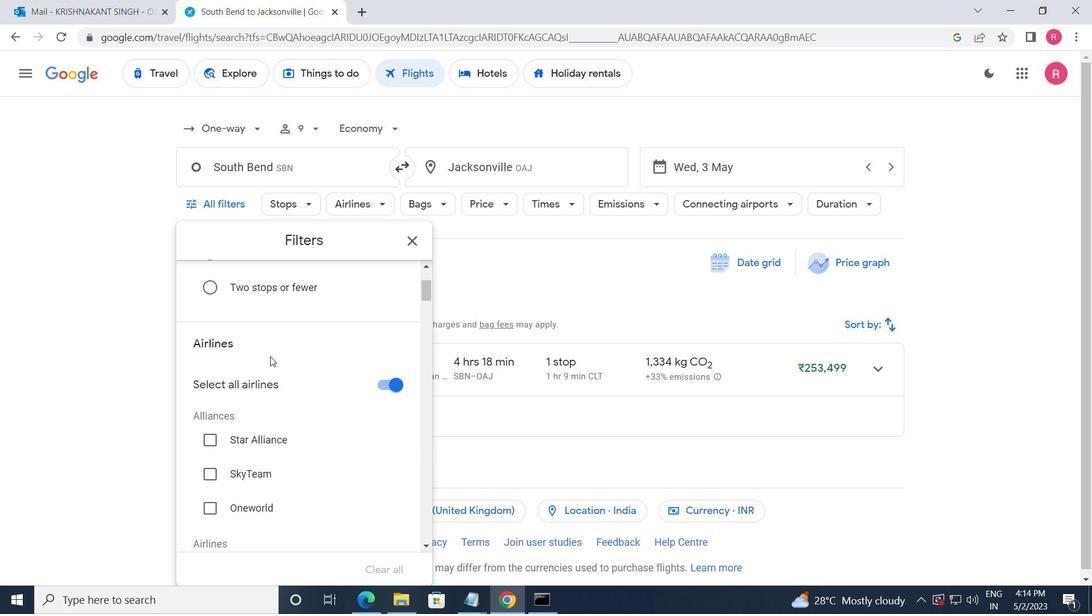 
Action: Mouse scrolled (271, 357) with delta (0, 0)
Screenshot: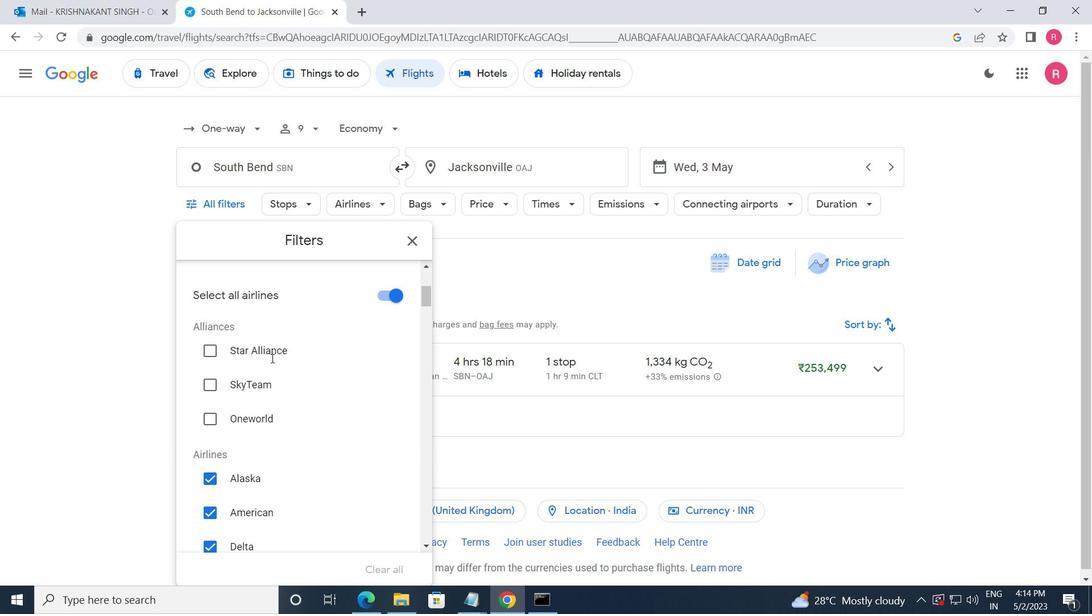 
Action: Mouse moved to (271, 359)
Screenshot: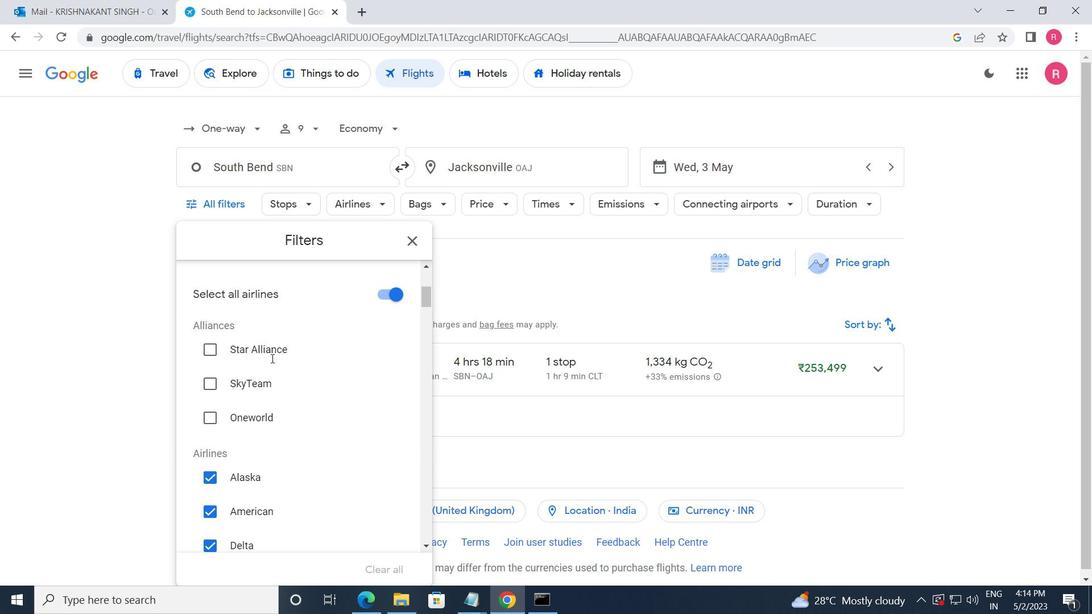 
Action: Mouse scrolled (271, 359) with delta (0, 0)
Screenshot: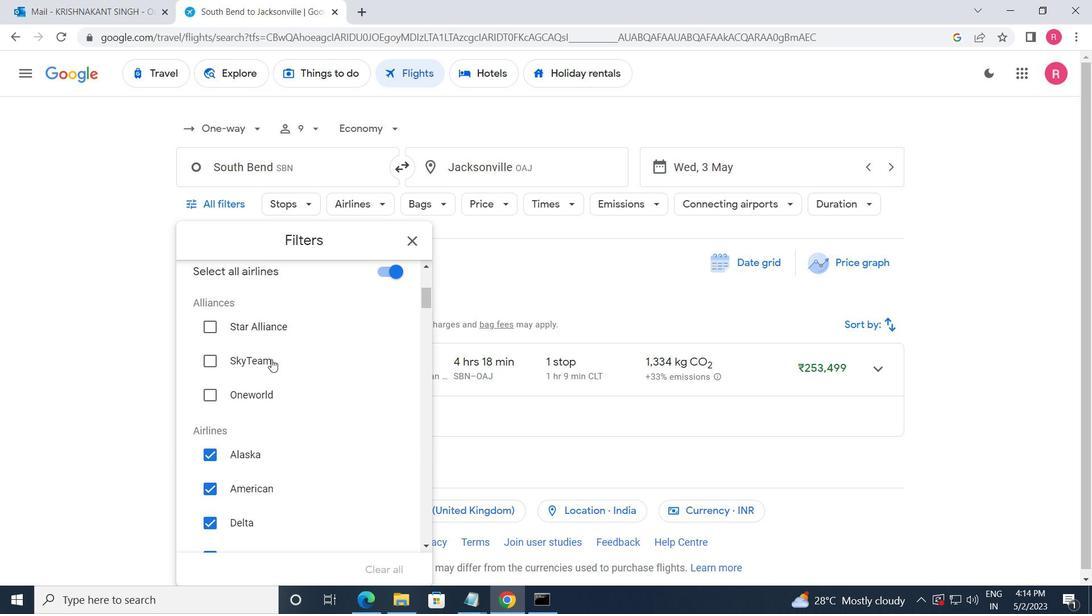 
Action: Mouse moved to (346, 399)
Screenshot: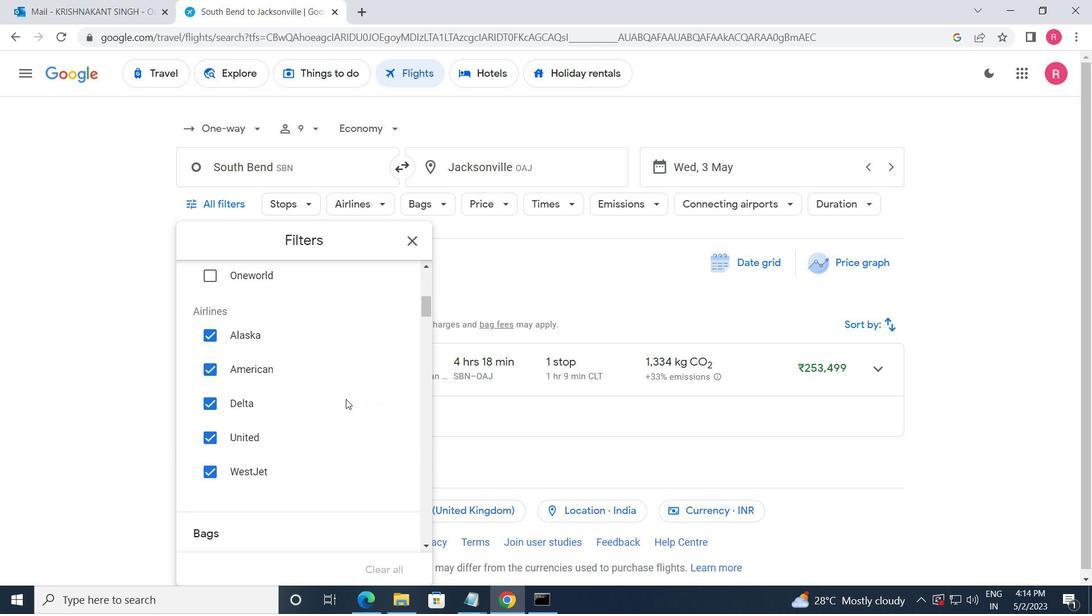 
Action: Mouse scrolled (346, 400) with delta (0, 0)
Screenshot: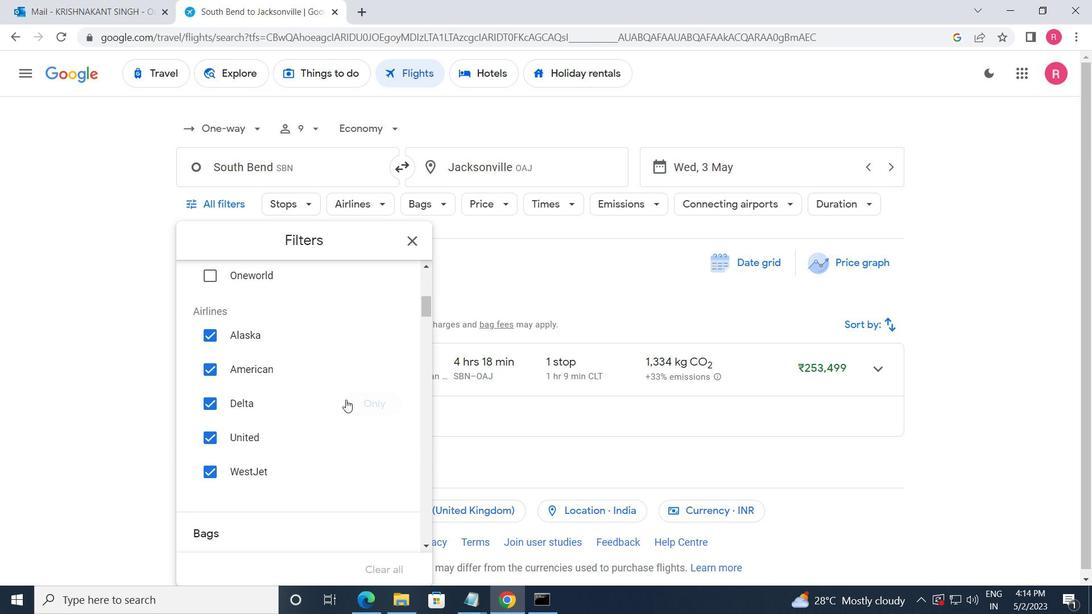 
Action: Mouse moved to (346, 399)
Screenshot: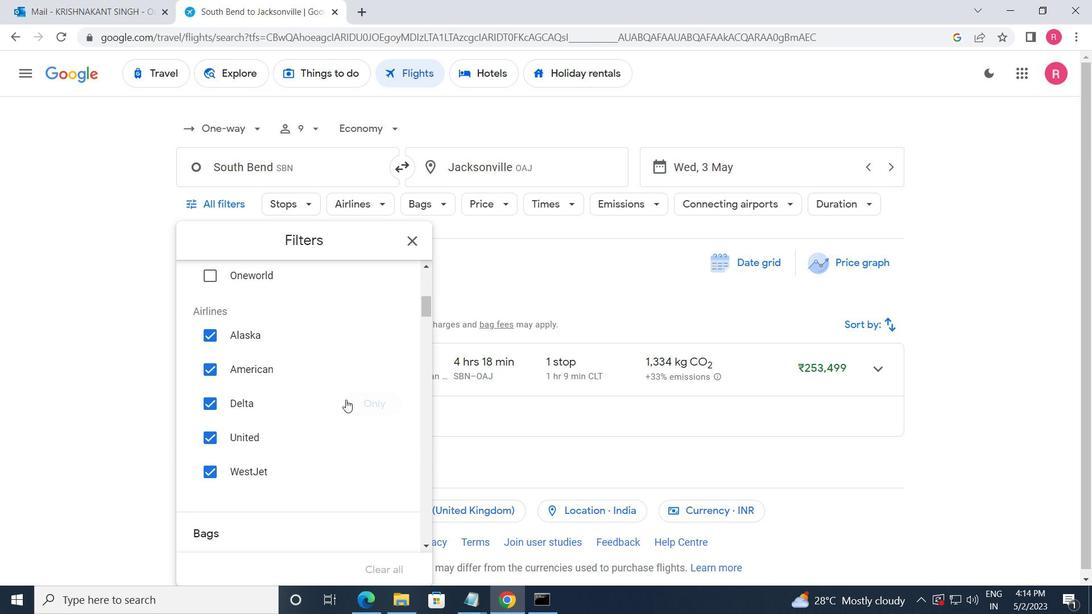 
Action: Mouse scrolled (346, 399) with delta (0, 0)
Screenshot: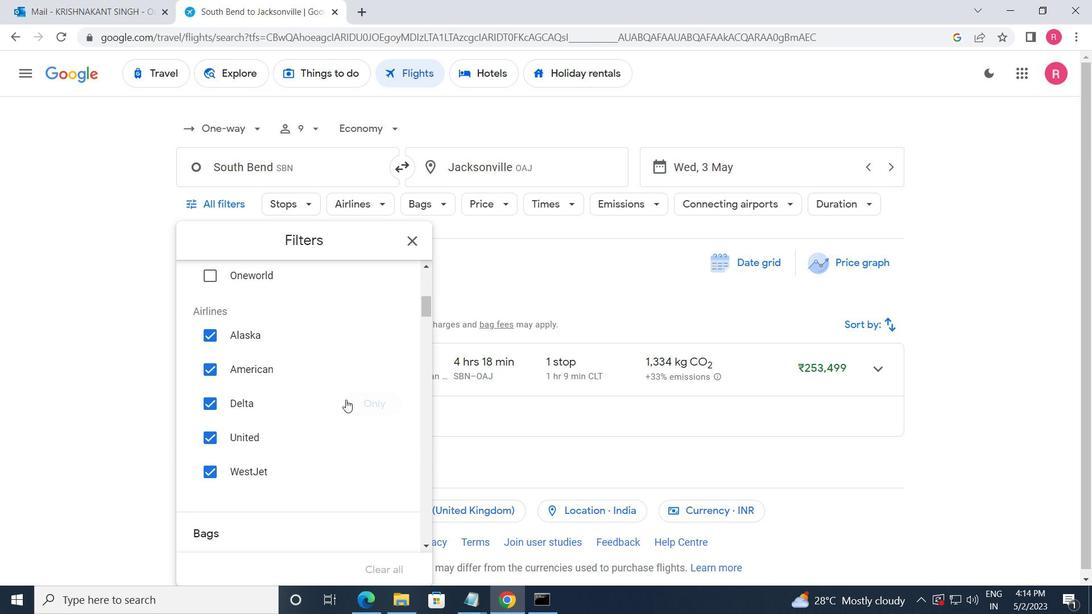 
Action: Mouse moved to (346, 395)
Screenshot: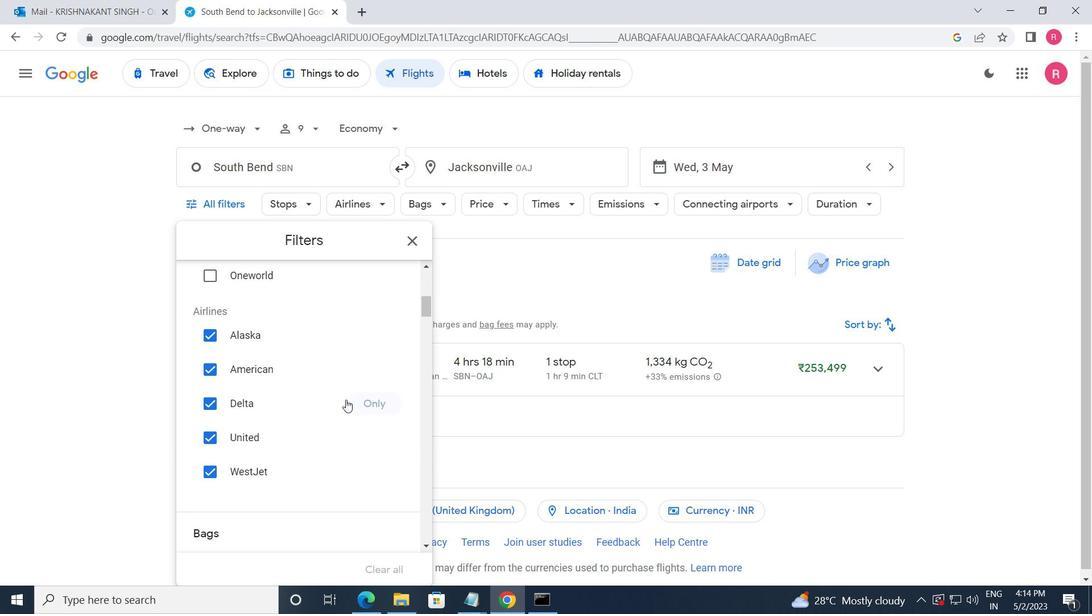 
Action: Mouse scrolled (346, 396) with delta (0, 0)
Screenshot: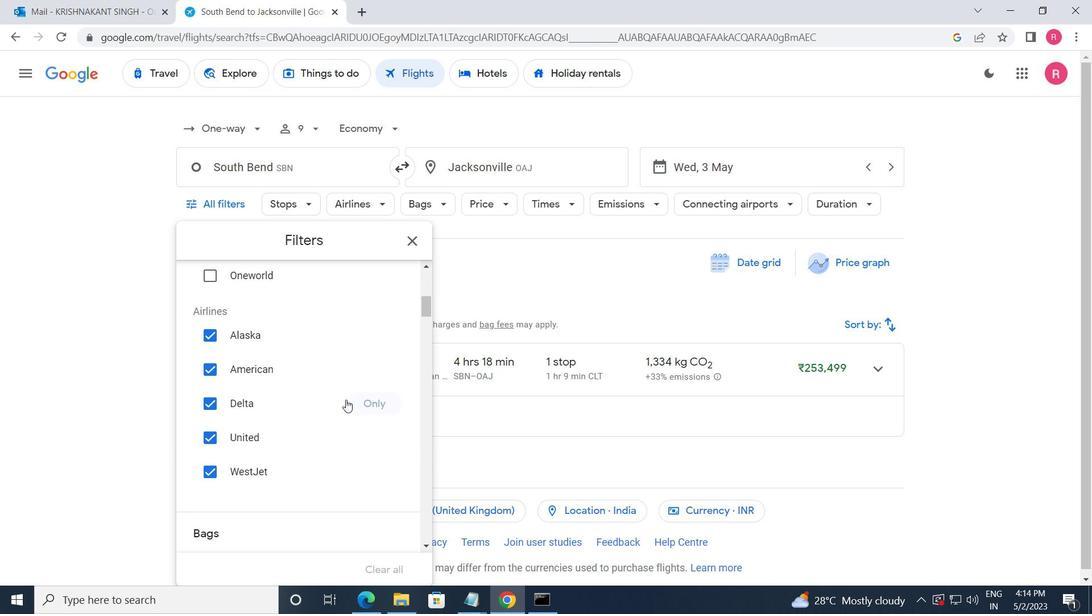 
Action: Mouse moved to (388, 366)
Screenshot: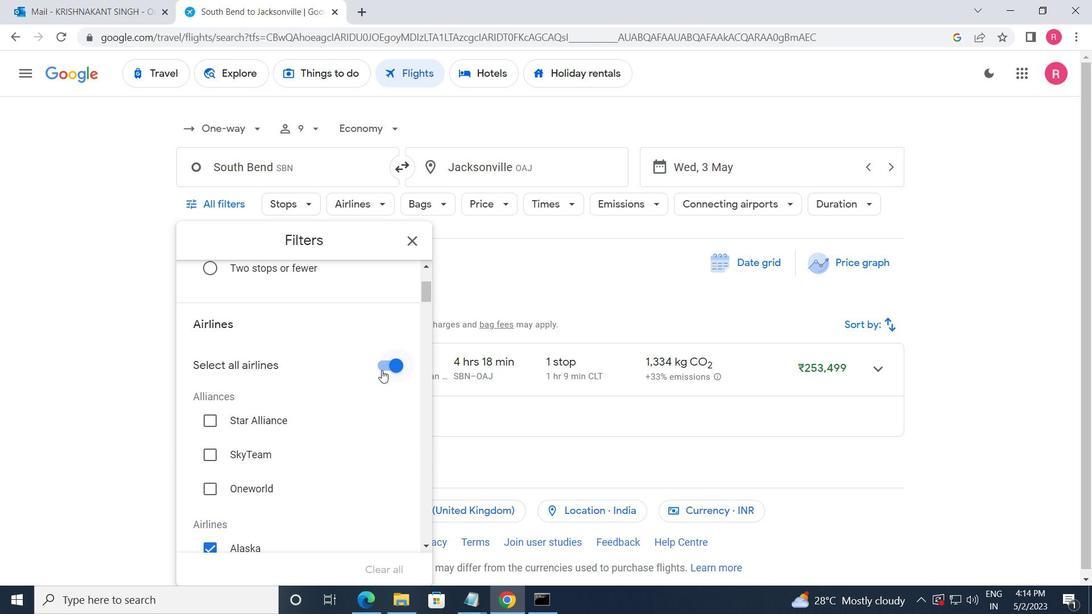 
Action: Mouse pressed left at (388, 366)
Screenshot: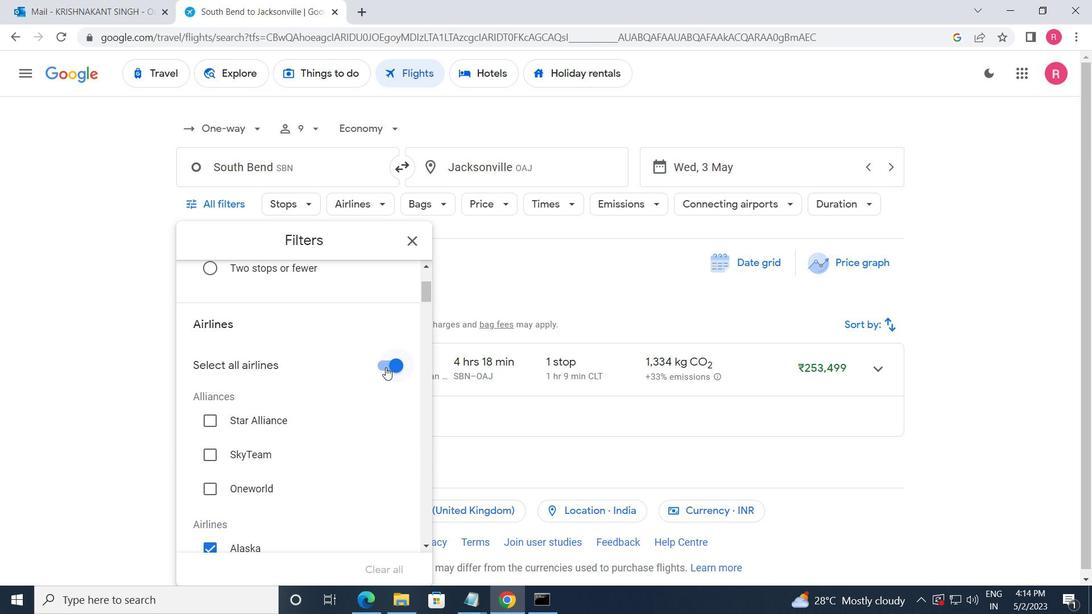 
Action: Mouse moved to (386, 422)
Screenshot: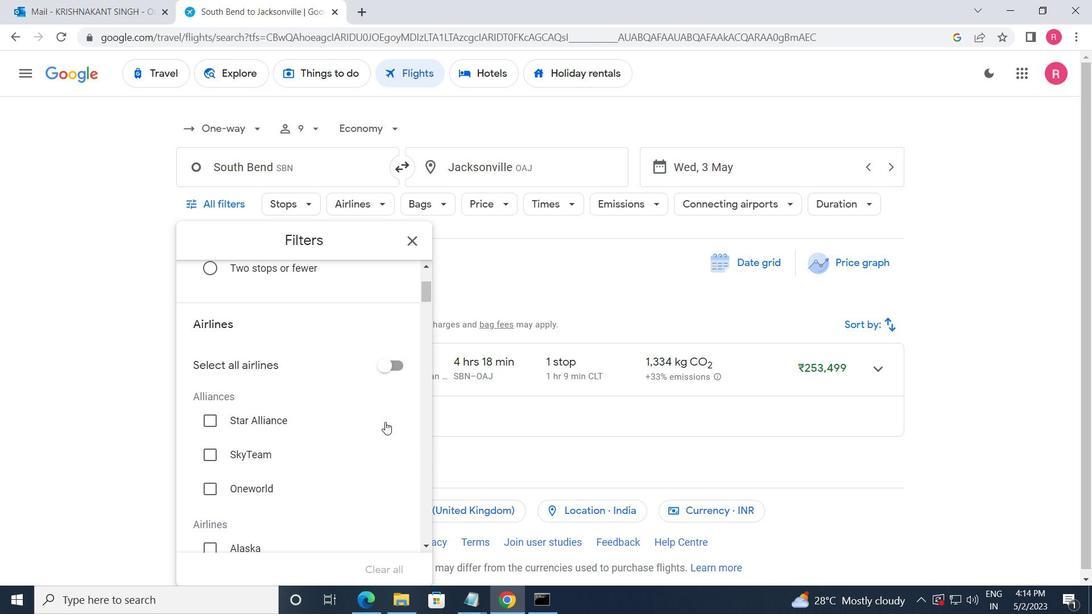 
Action: Mouse scrolled (386, 421) with delta (0, 0)
Screenshot: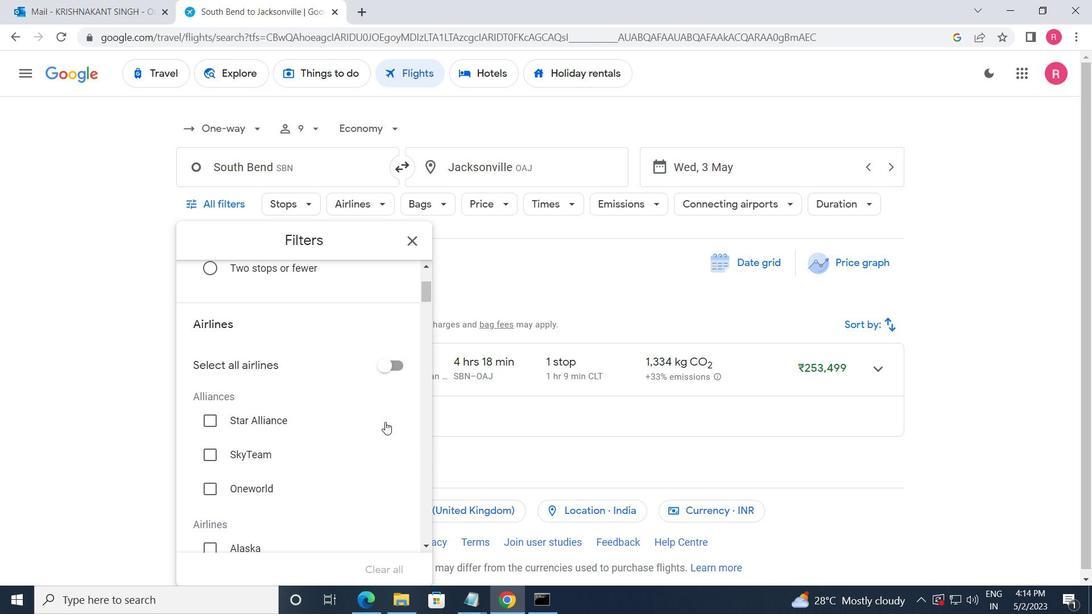 
Action: Mouse scrolled (386, 421) with delta (0, 0)
Screenshot: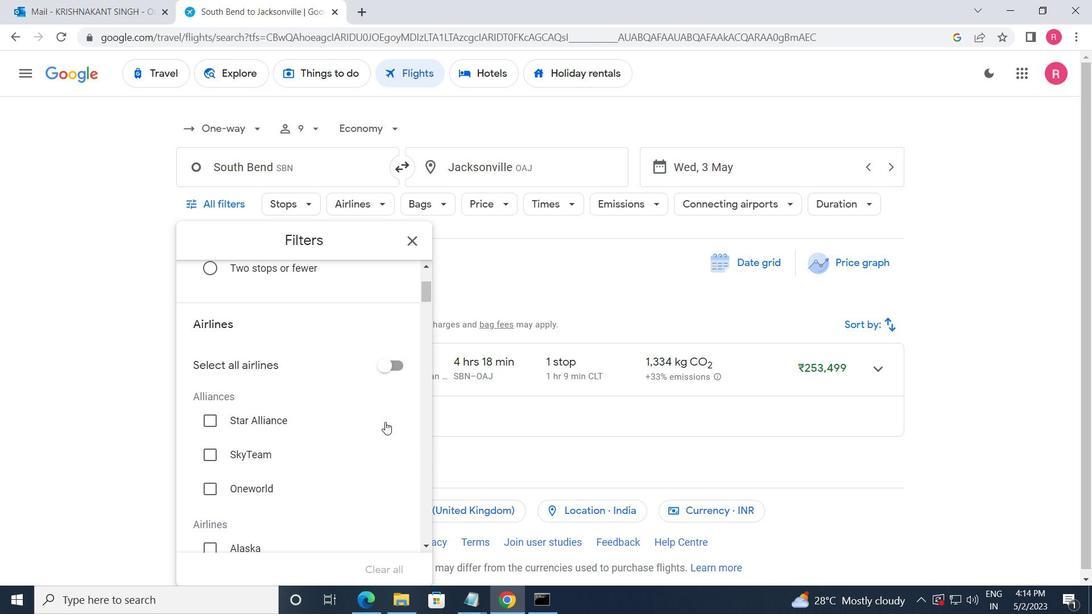 
Action: Mouse scrolled (386, 421) with delta (0, 0)
Screenshot: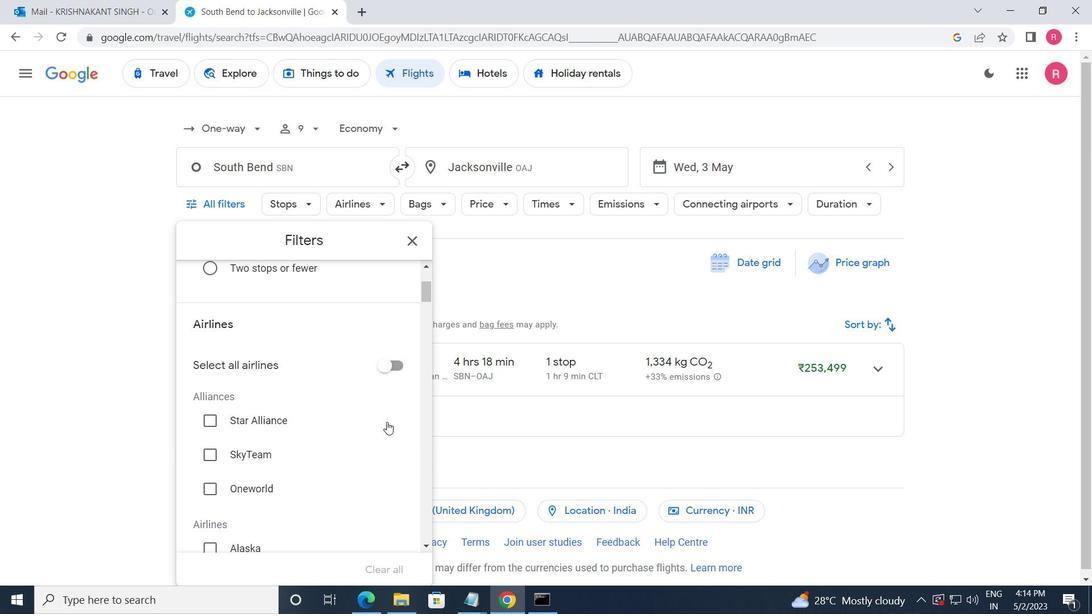 
Action: Mouse scrolled (386, 421) with delta (0, 0)
Screenshot: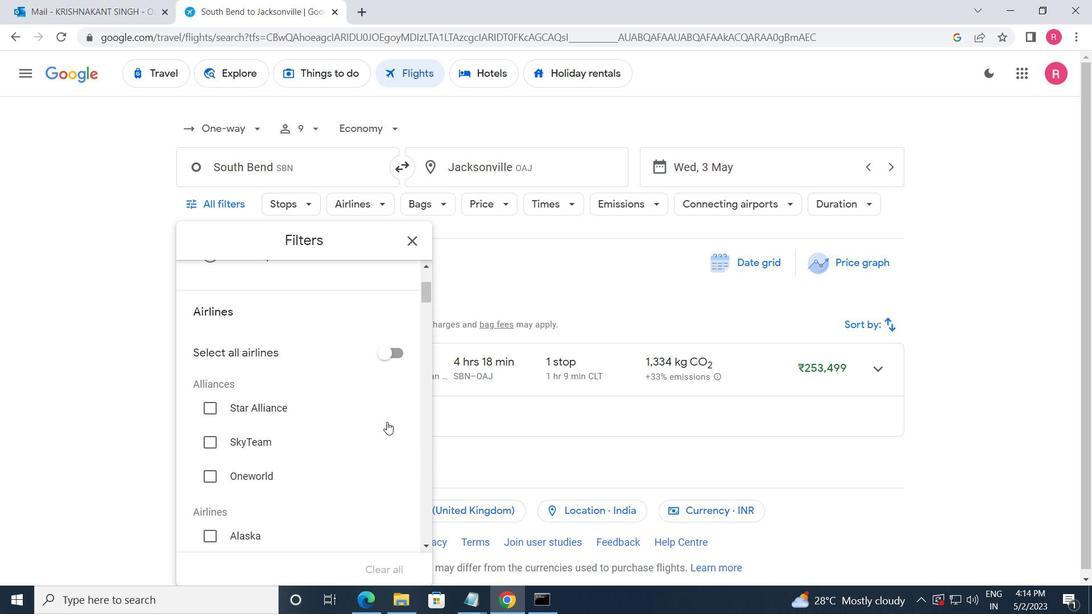 
Action: Mouse scrolled (386, 421) with delta (0, 0)
Screenshot: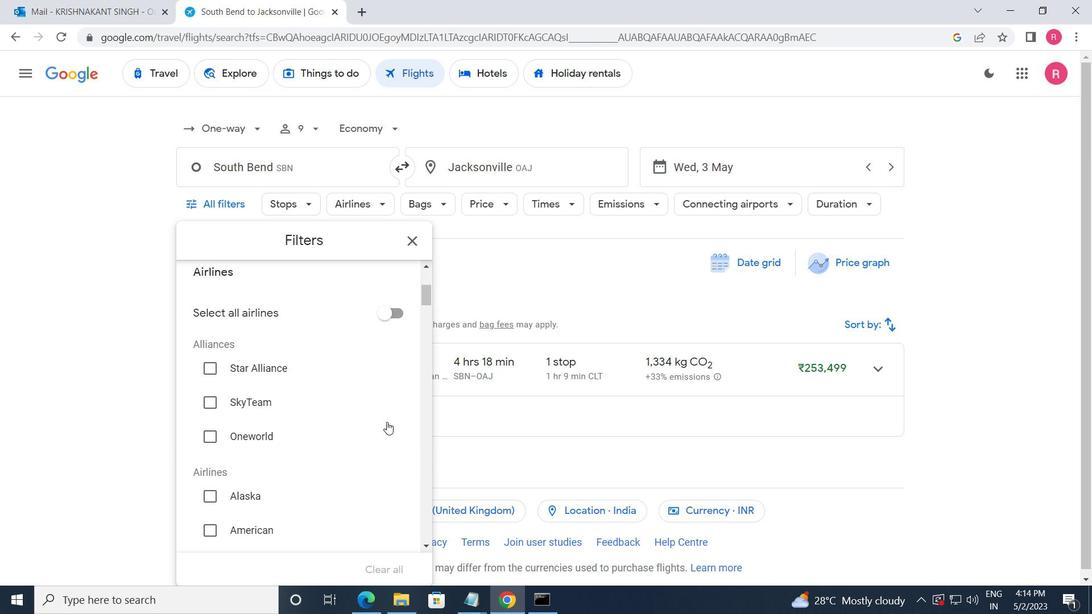 
Action: Mouse moved to (395, 455)
Screenshot: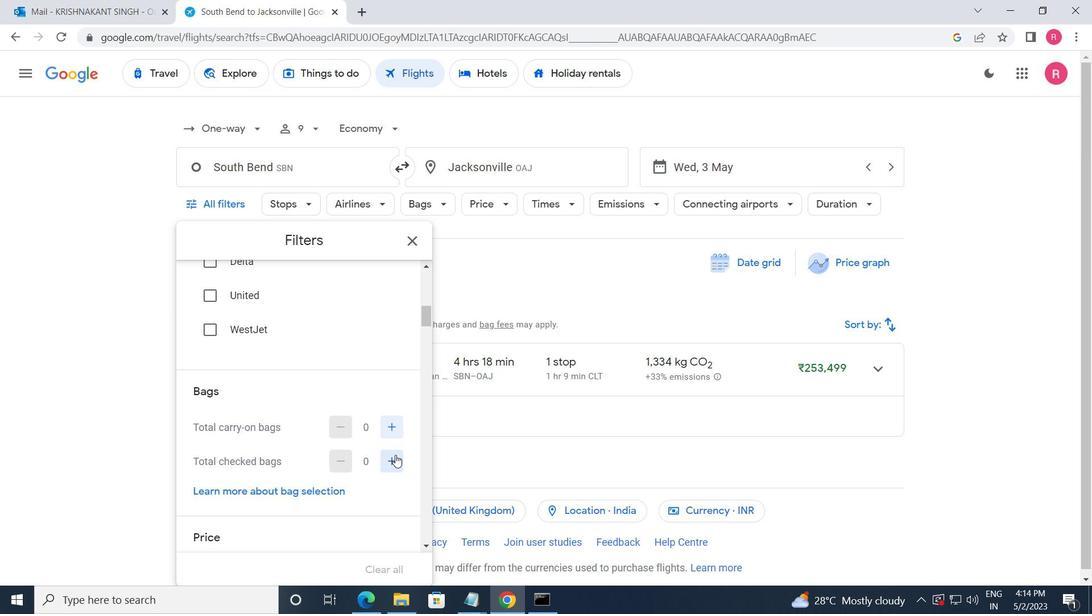 
Action: Mouse pressed left at (395, 455)
Screenshot: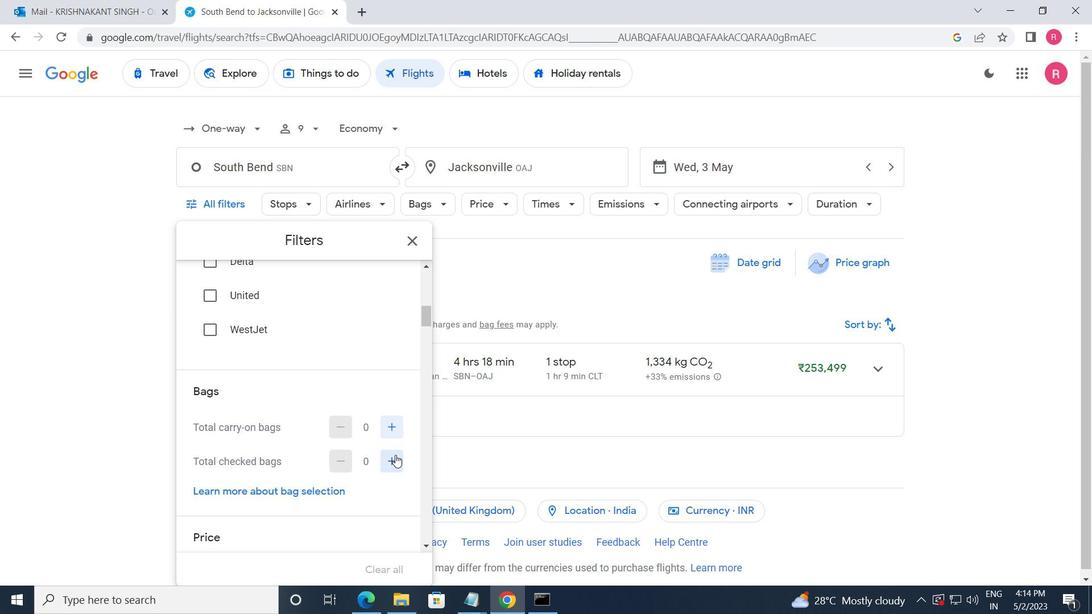 
Action: Mouse pressed left at (395, 455)
Screenshot: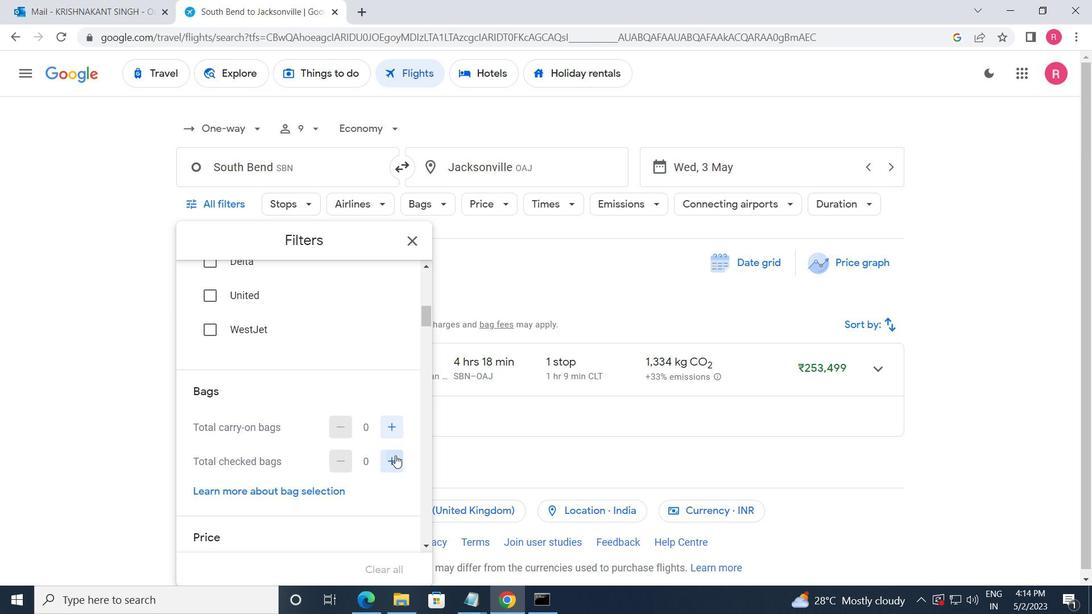 
Action: Mouse pressed left at (395, 455)
Screenshot: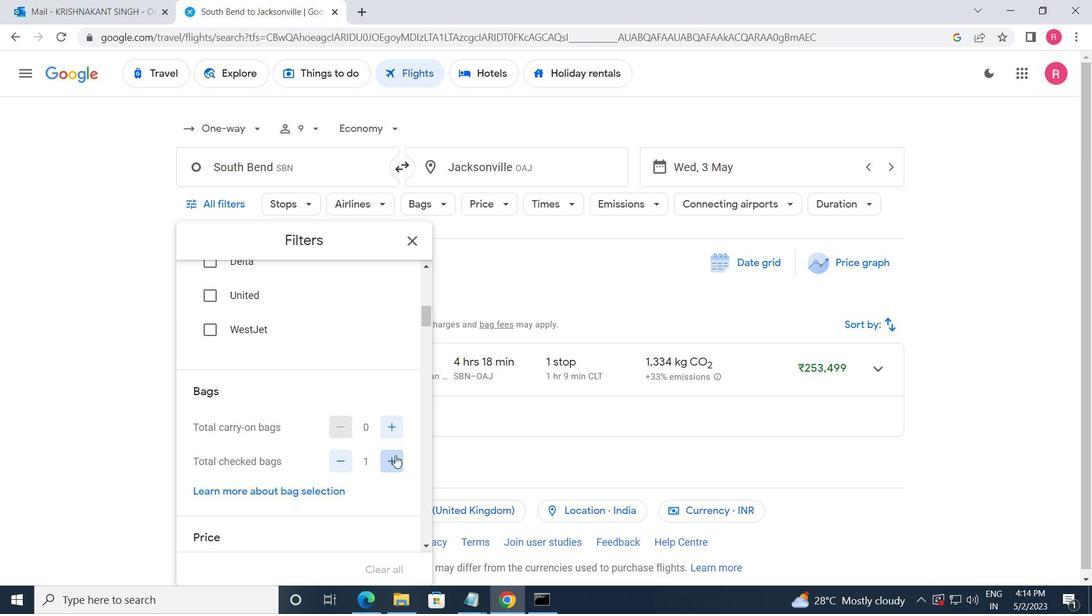
Action: Mouse pressed left at (395, 455)
Screenshot: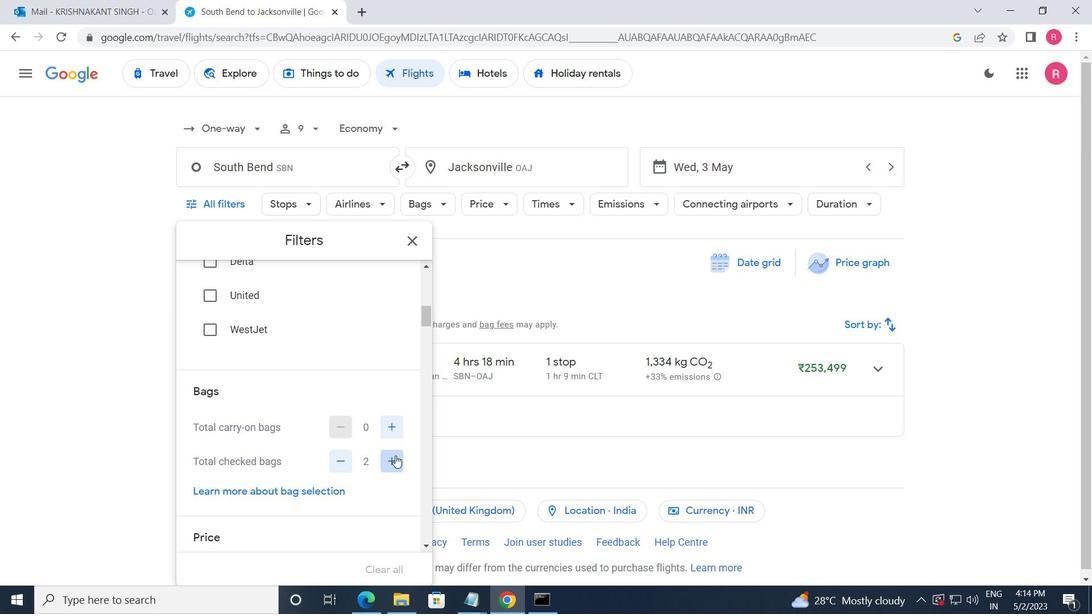 
Action: Mouse pressed left at (395, 455)
Screenshot: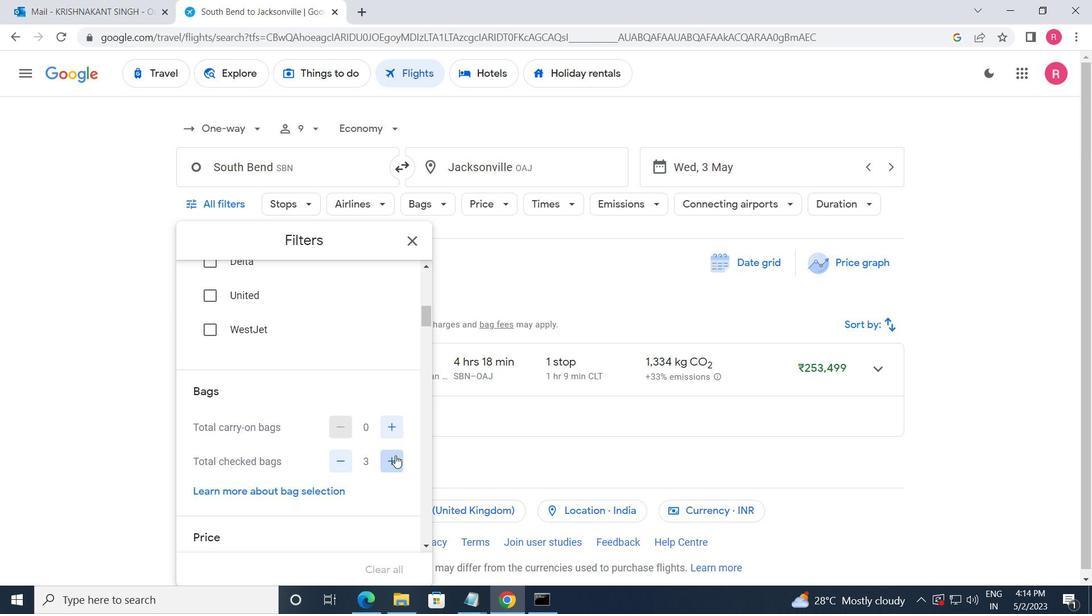 
Action: Mouse pressed left at (395, 455)
Screenshot: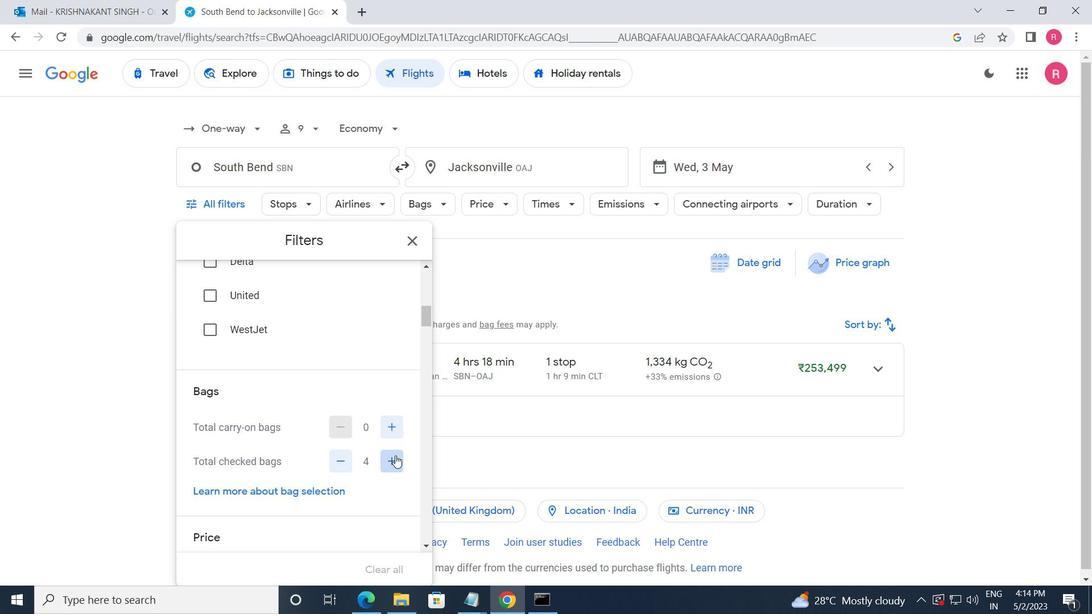 
Action: Mouse pressed left at (395, 455)
Screenshot: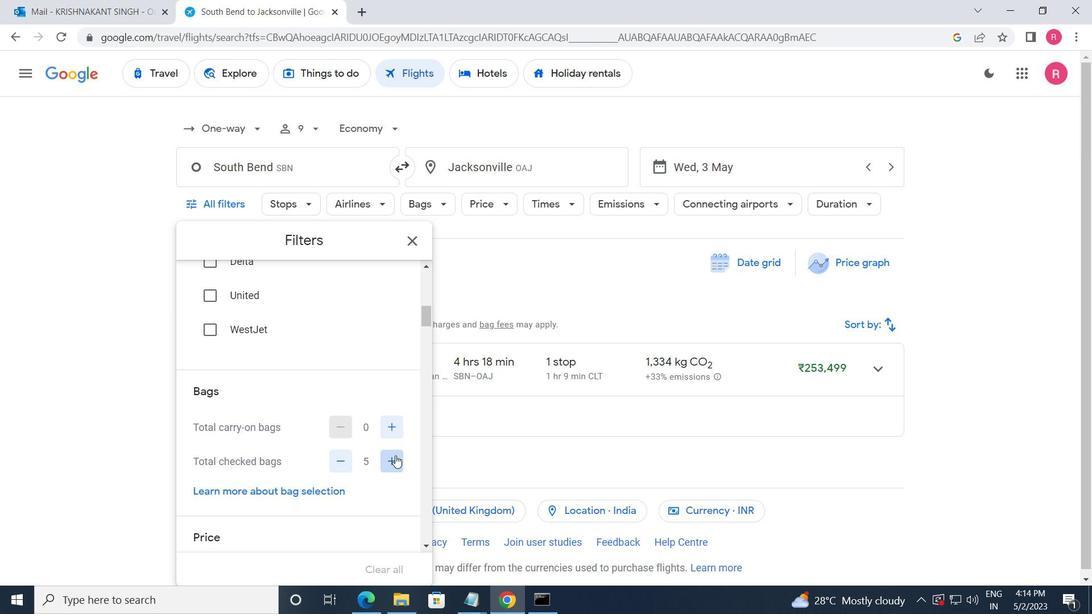
Action: Mouse pressed left at (395, 455)
Screenshot: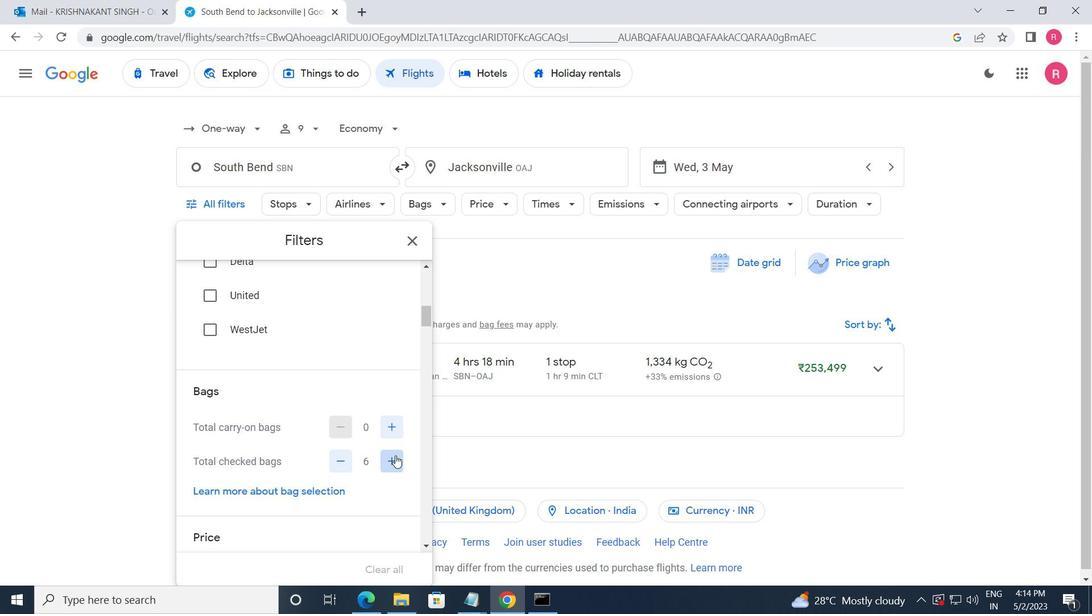 
Action: Mouse pressed left at (395, 455)
Screenshot: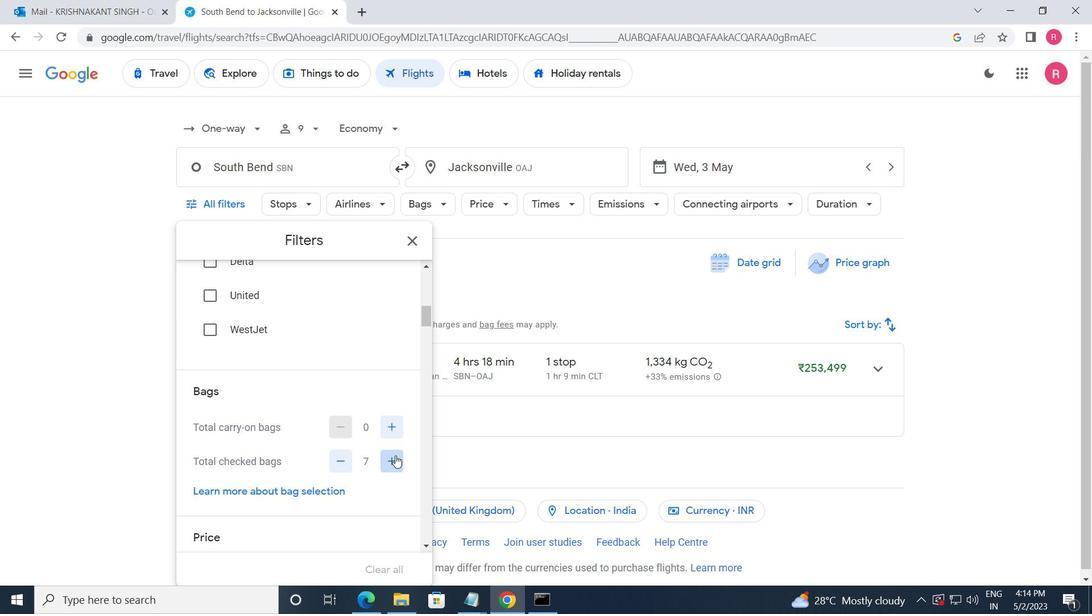 
Action: Mouse pressed left at (395, 455)
Screenshot: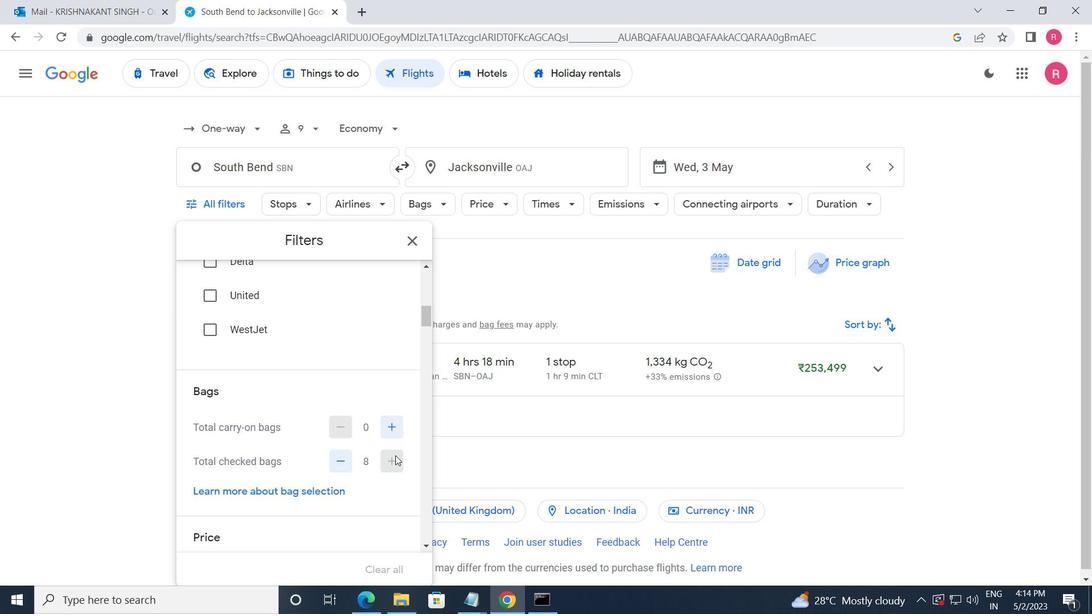 
Action: Mouse moved to (375, 473)
Screenshot: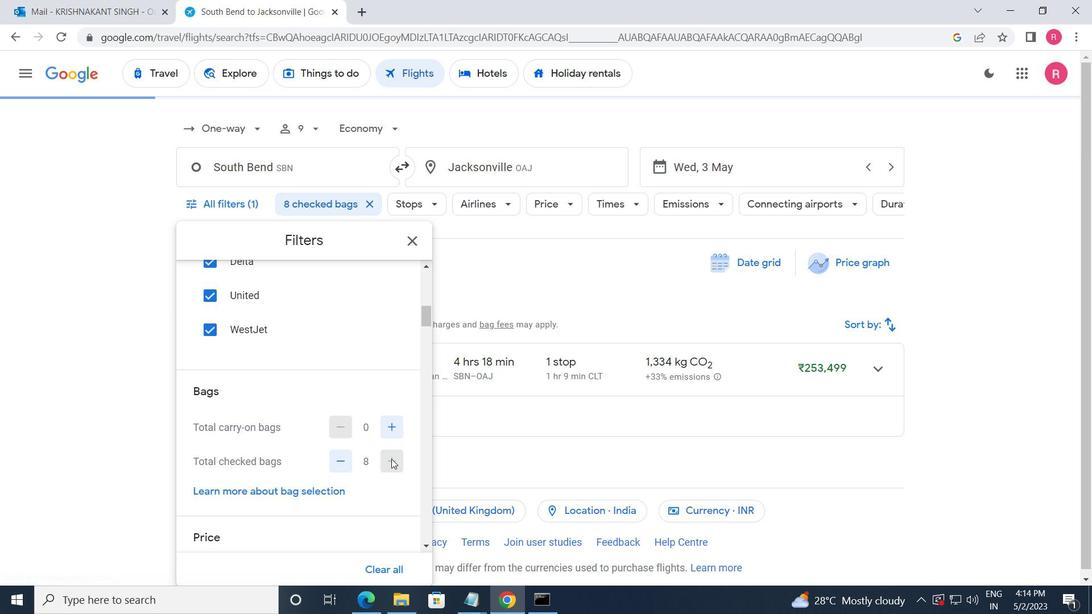 
Action: Mouse scrolled (375, 472) with delta (0, 0)
Screenshot: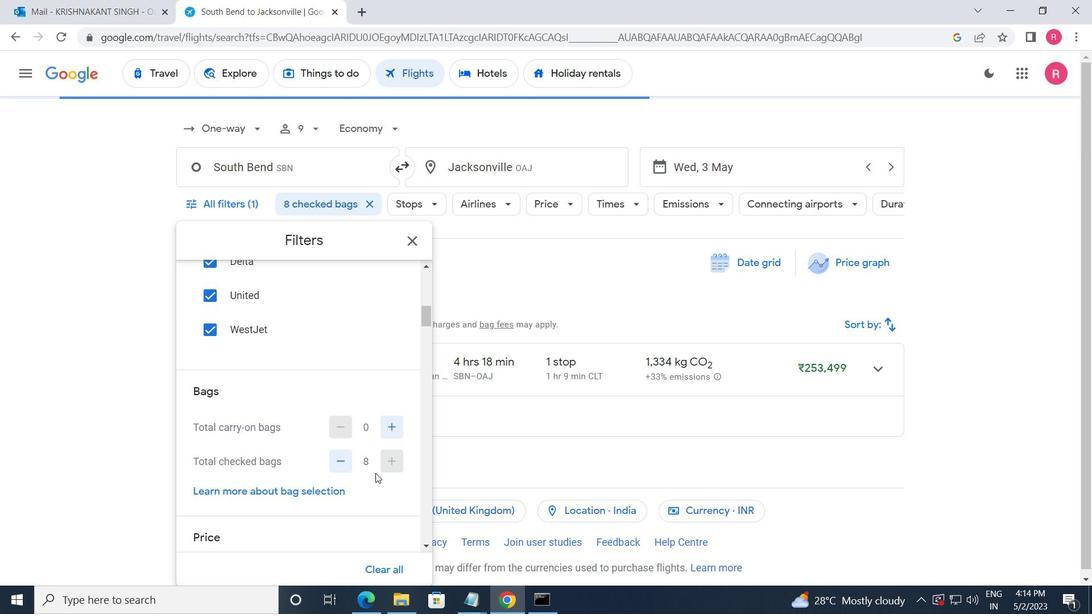 
Action: Mouse scrolled (375, 472) with delta (0, 0)
Screenshot: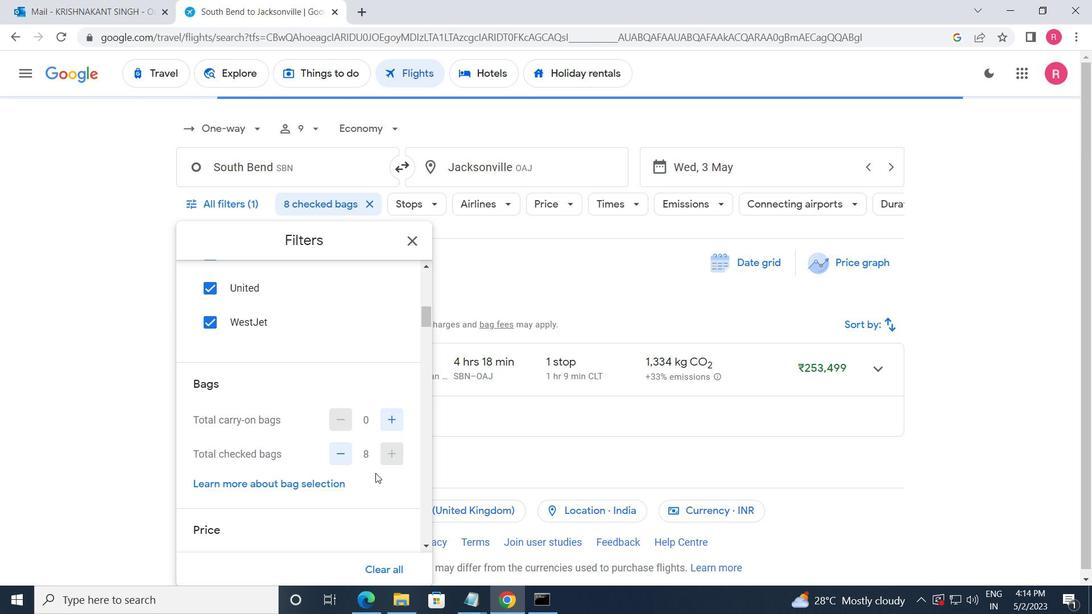 
Action: Mouse scrolled (375, 472) with delta (0, 0)
Screenshot: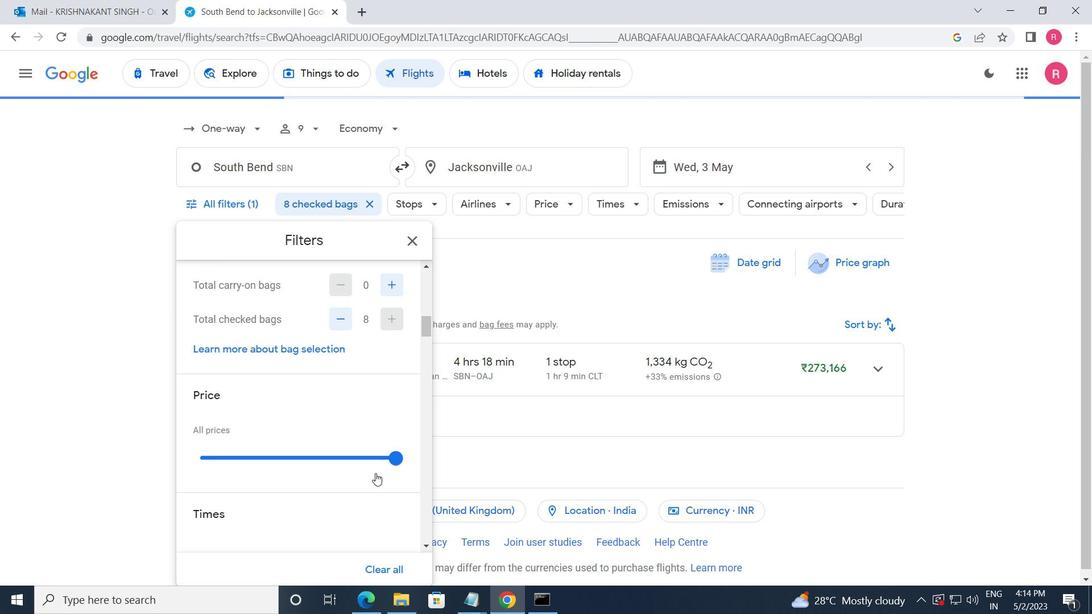 
Action: Mouse moved to (387, 390)
Screenshot: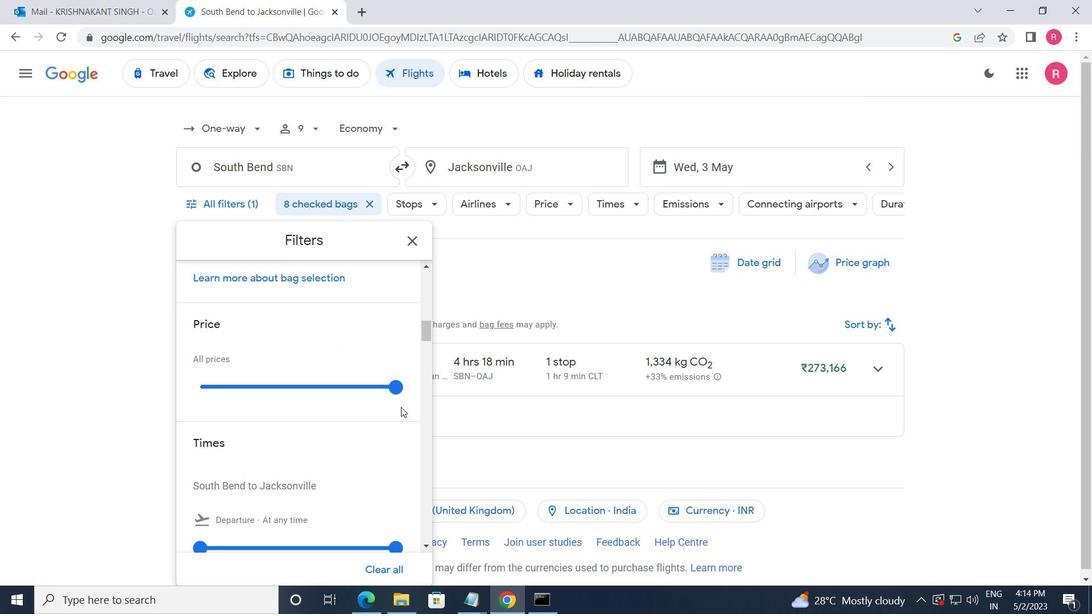 
Action: Mouse pressed left at (387, 390)
Screenshot: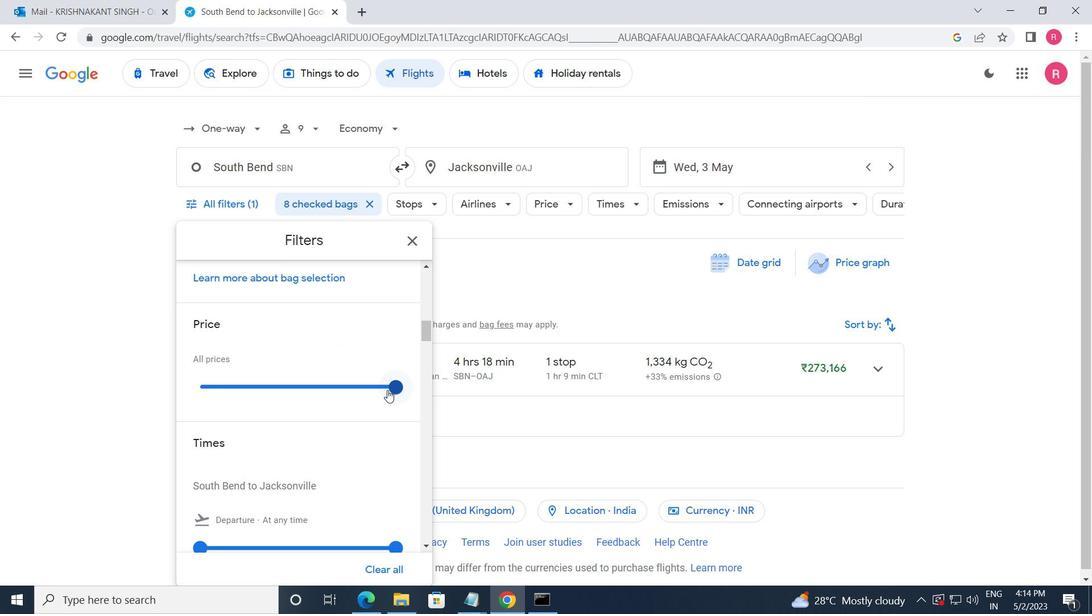 
Action: Mouse moved to (299, 417)
Screenshot: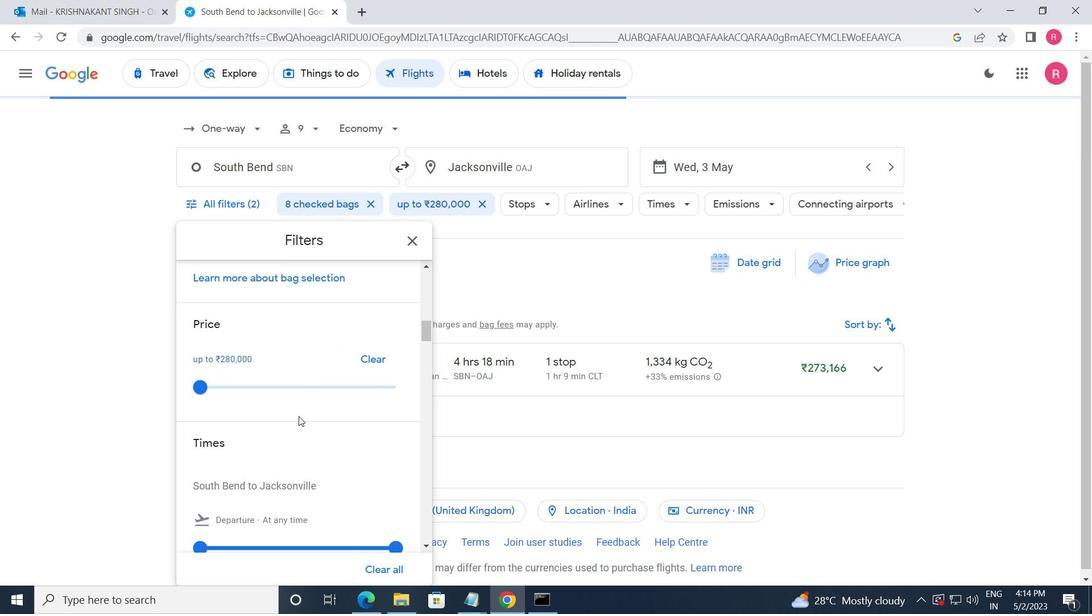 
Action: Mouse scrolled (299, 416) with delta (0, 0)
Screenshot: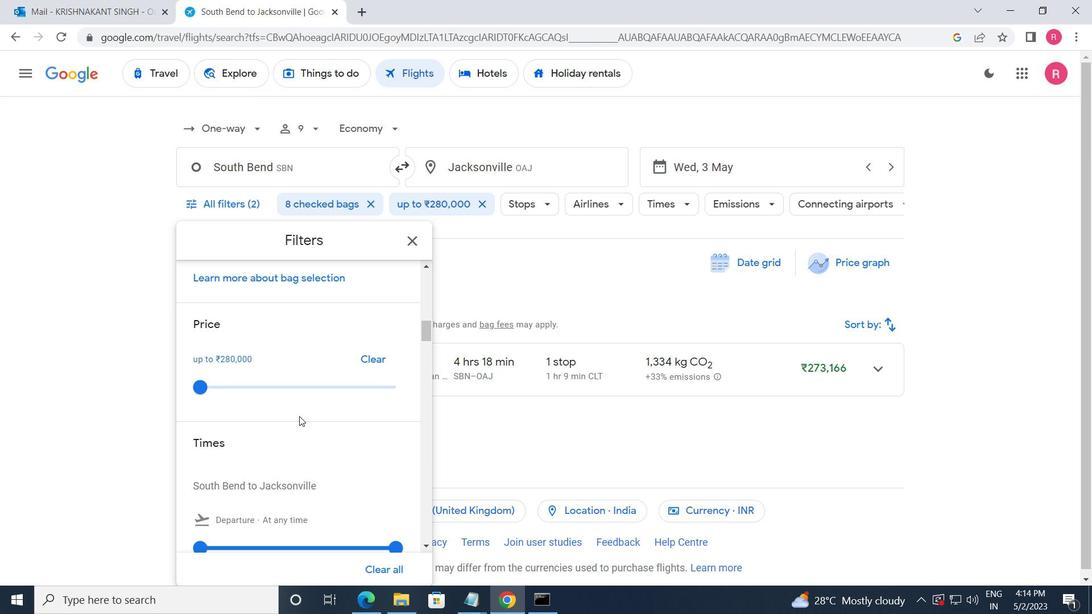 
Action: Mouse scrolled (299, 416) with delta (0, 0)
Screenshot: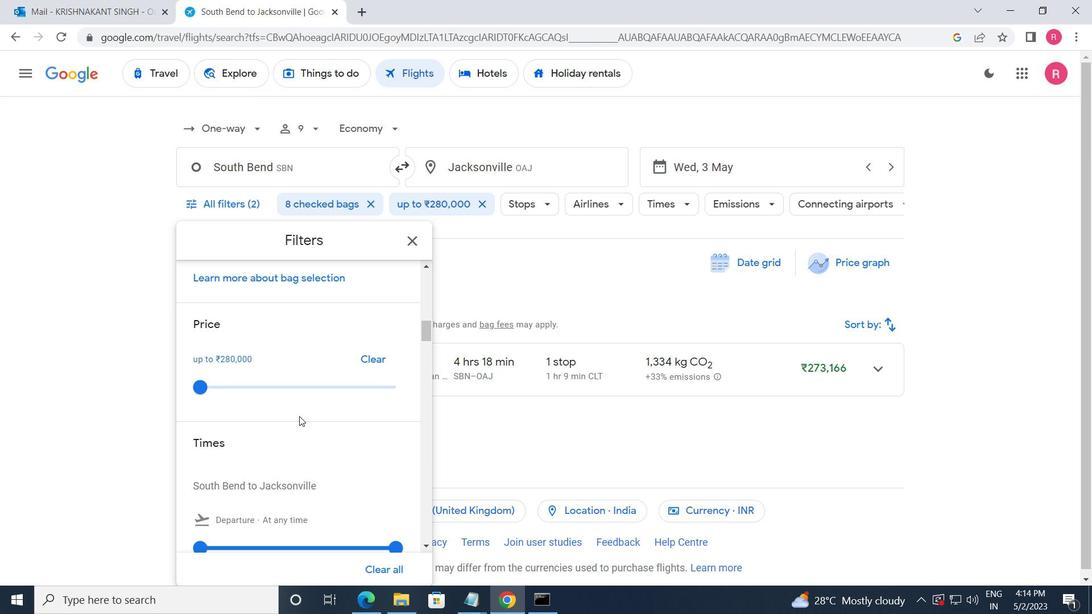 
Action: Mouse moved to (199, 406)
Screenshot: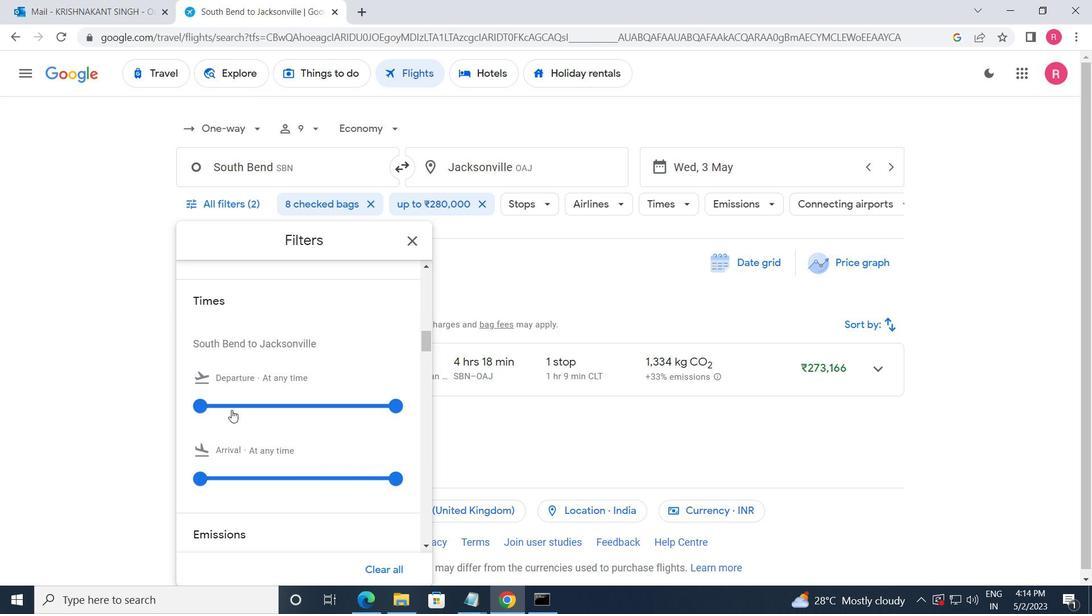
Action: Mouse pressed left at (199, 406)
Screenshot: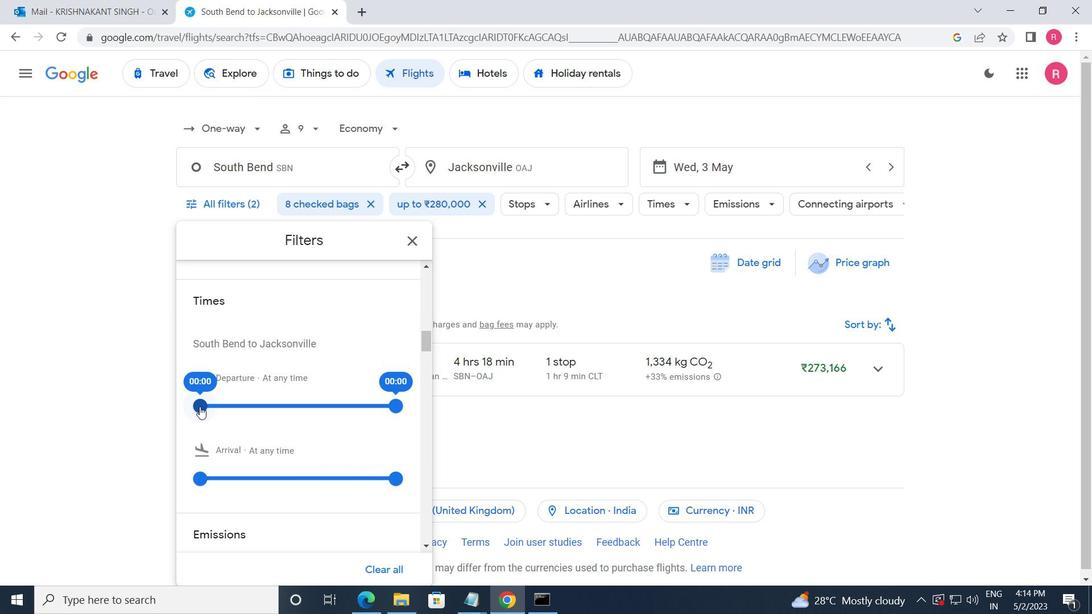 
Action: Mouse moved to (396, 410)
Screenshot: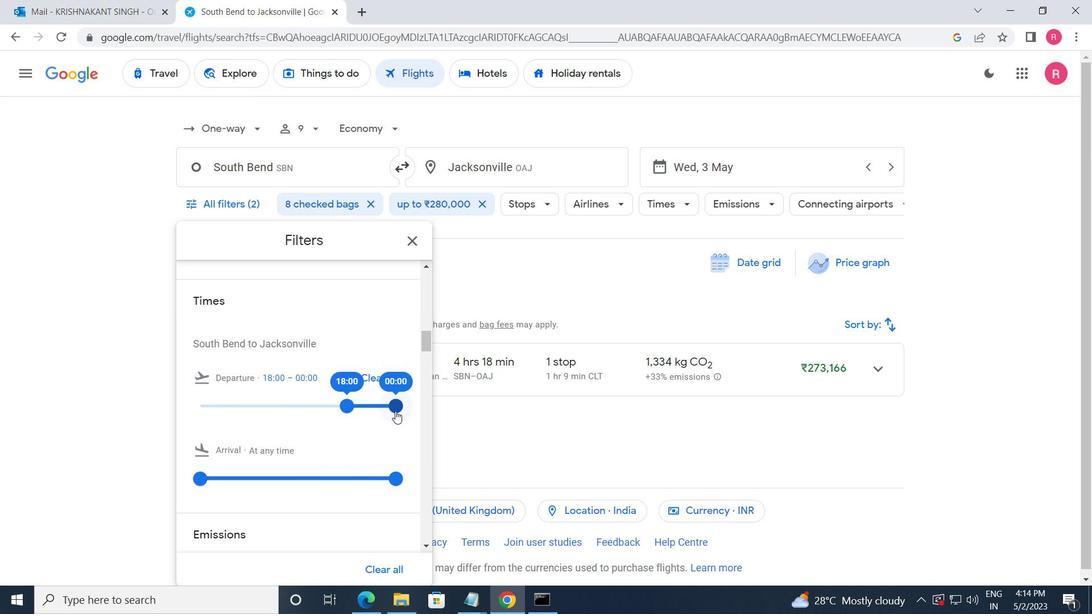 
Action: Mouse pressed left at (396, 410)
Screenshot: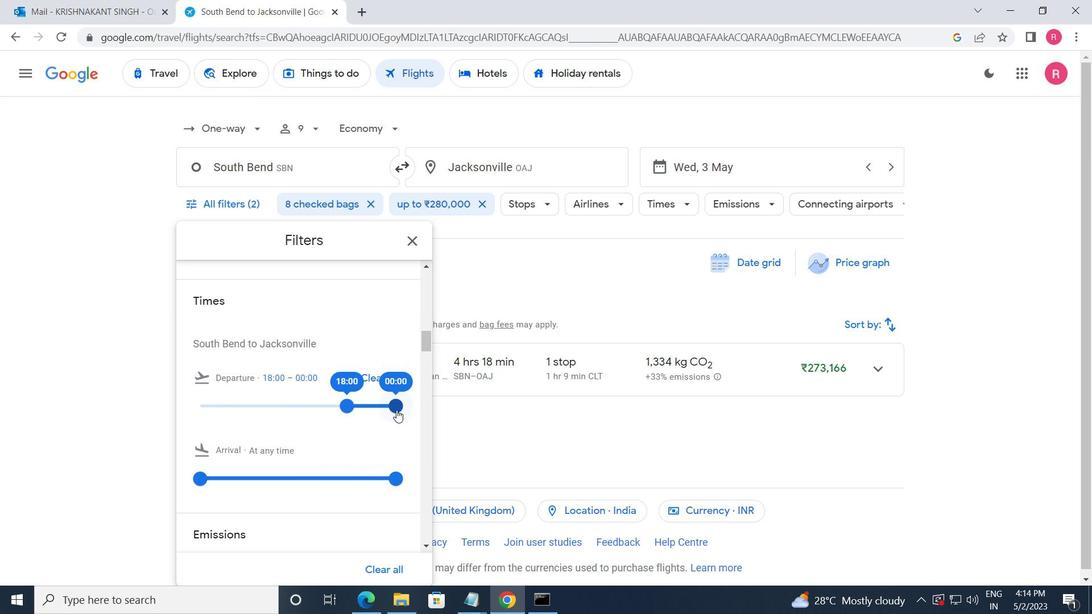 
Action: Mouse moved to (419, 246)
Screenshot: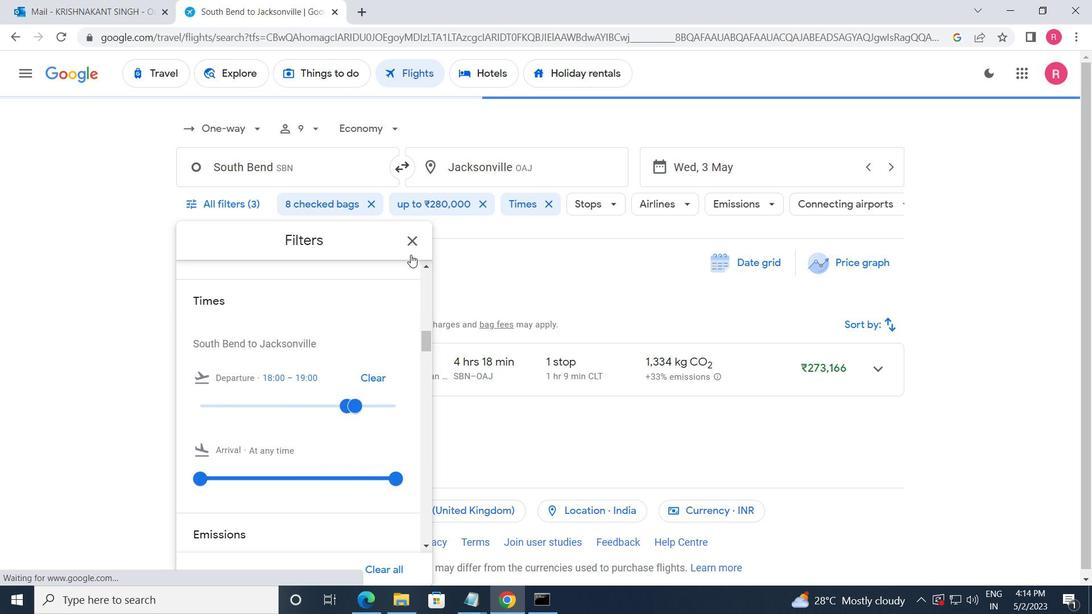 
Action: Mouse pressed left at (419, 246)
Screenshot: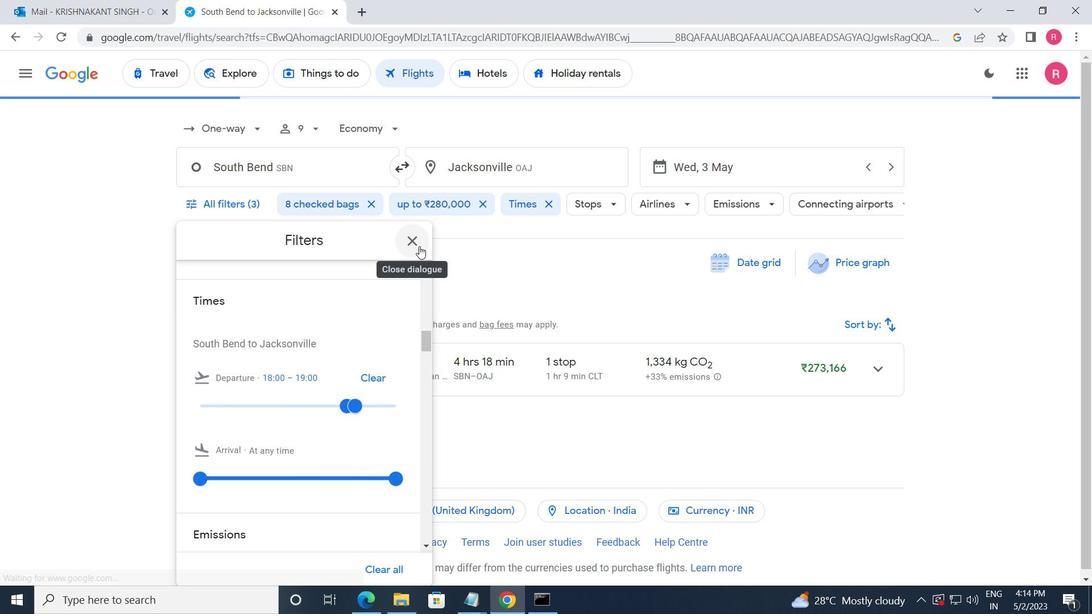 
Action: Mouse moved to (423, 272)
Screenshot: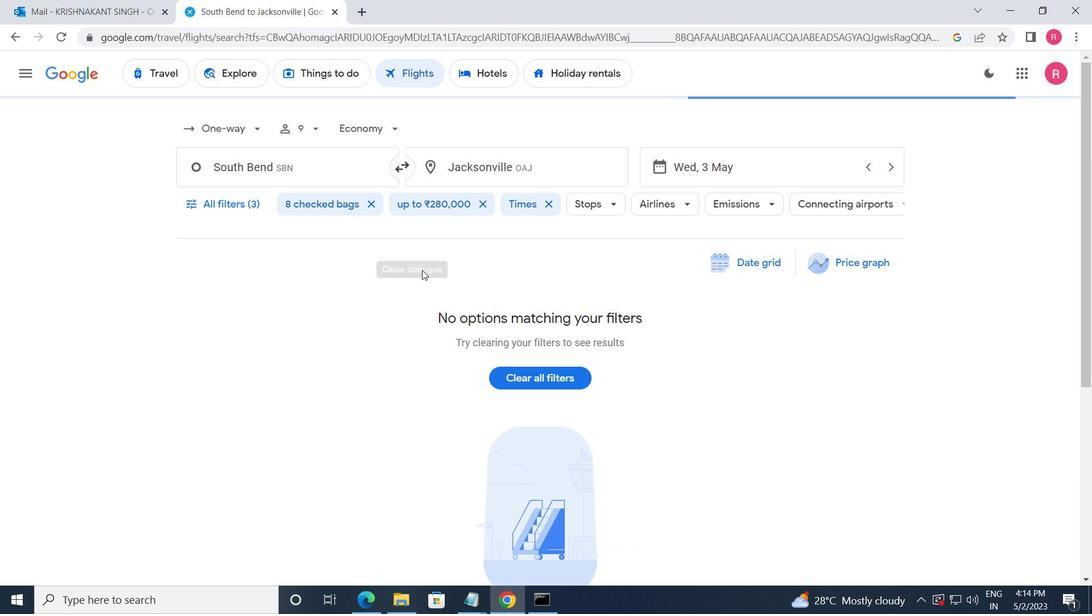 
